Task: Open Card Product Launch Planning in Board Customer Retention Best Practices to Workspace Email Marketing Software and add a team member Softage.4@softage.net, a label Green, a checklist Meteorology, an attachment from Trello, a color Green and finally, add a card description 'Develop and launch new customer feedback program for product improvements' and a comment 'Given the potential impact of this task on our company financial performance, let us ensure that we approach it with a focus on ROI.'. Add a start date 'Jan 04, 1900' with a due date 'Jan 11, 1900'
Action: Mouse moved to (69, 245)
Screenshot: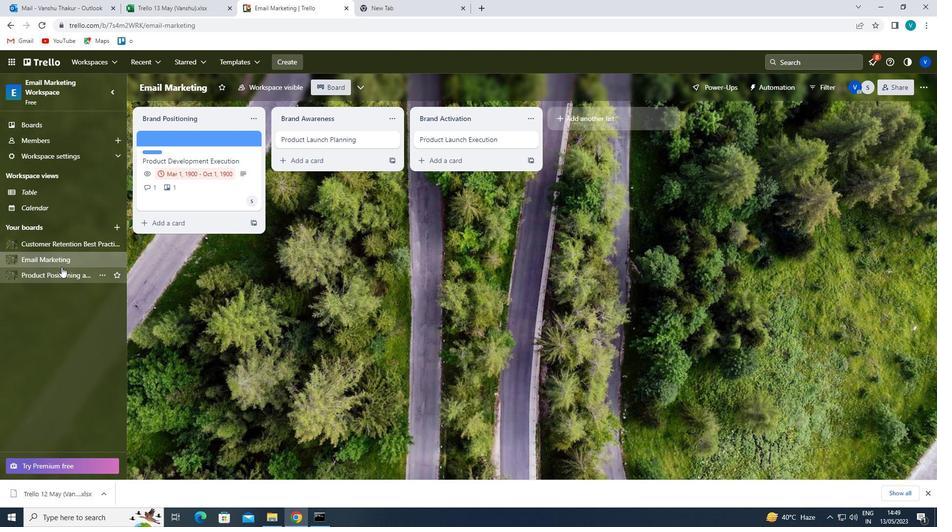 
Action: Mouse pressed left at (69, 245)
Screenshot: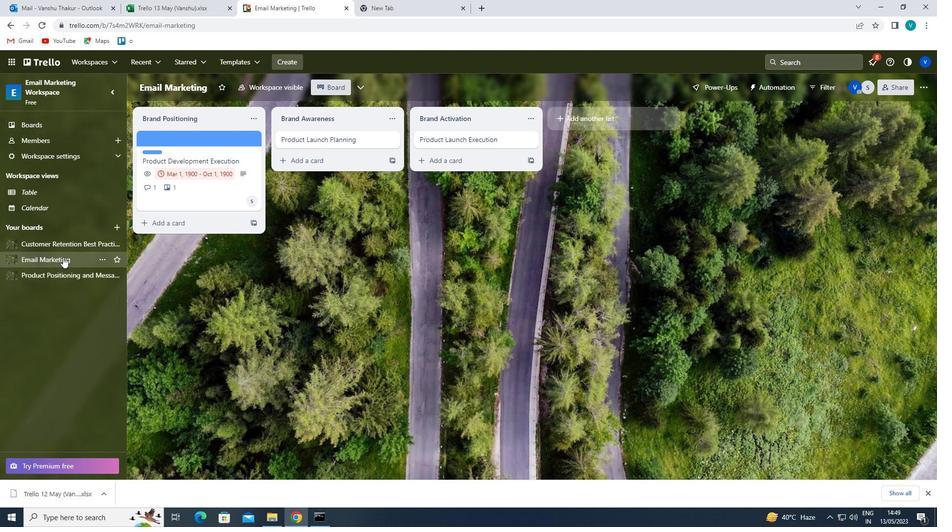 
Action: Mouse moved to (348, 136)
Screenshot: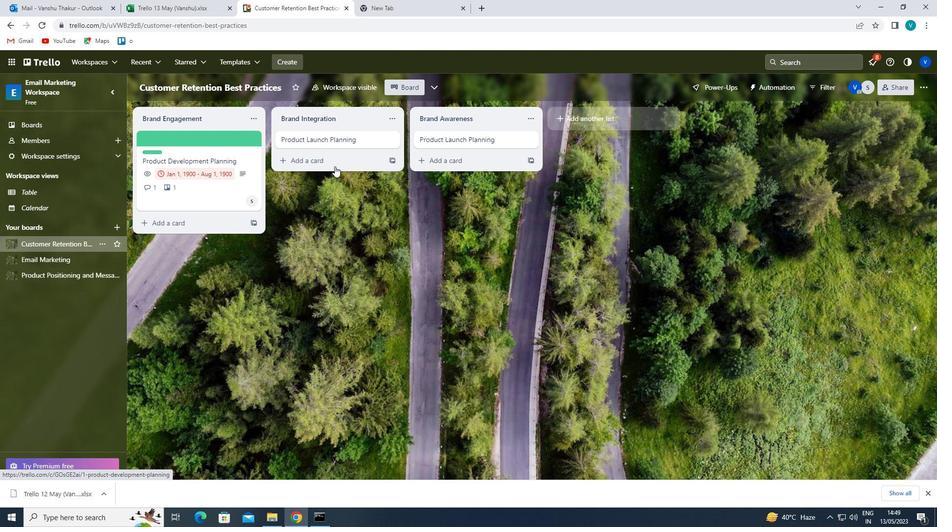 
Action: Mouse pressed left at (348, 136)
Screenshot: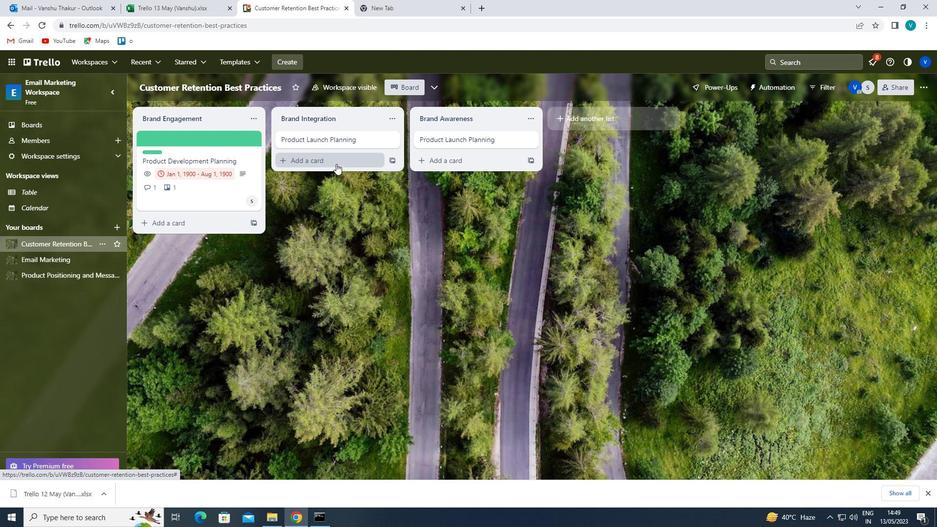 
Action: Mouse moved to (585, 177)
Screenshot: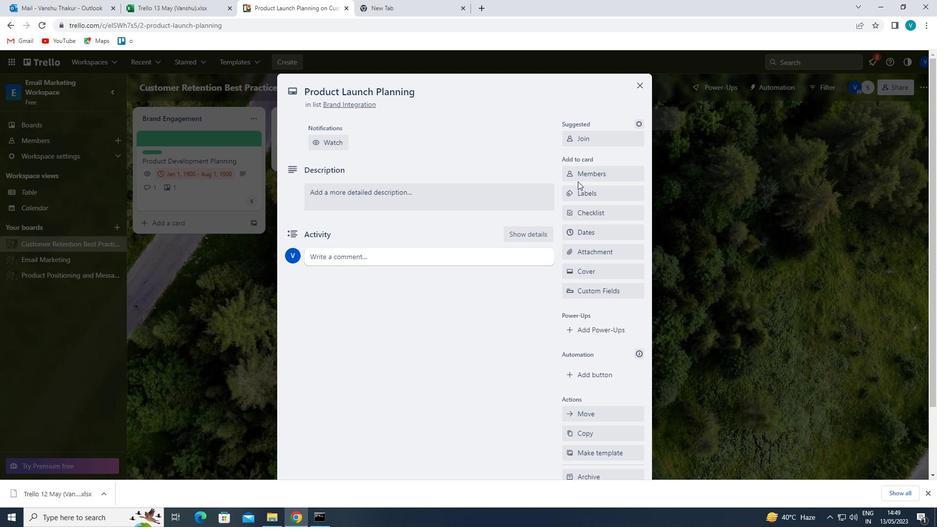 
Action: Mouse pressed left at (585, 177)
Screenshot: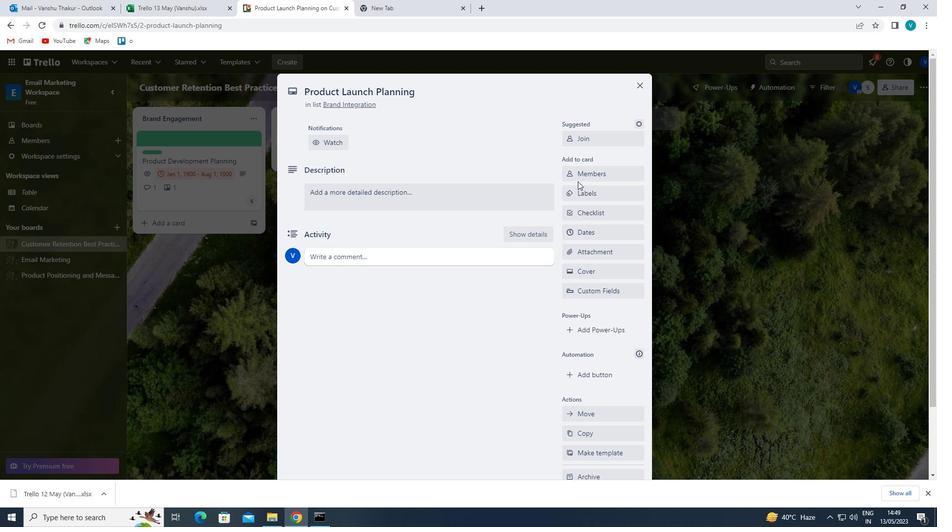 
Action: Mouse moved to (583, 215)
Screenshot: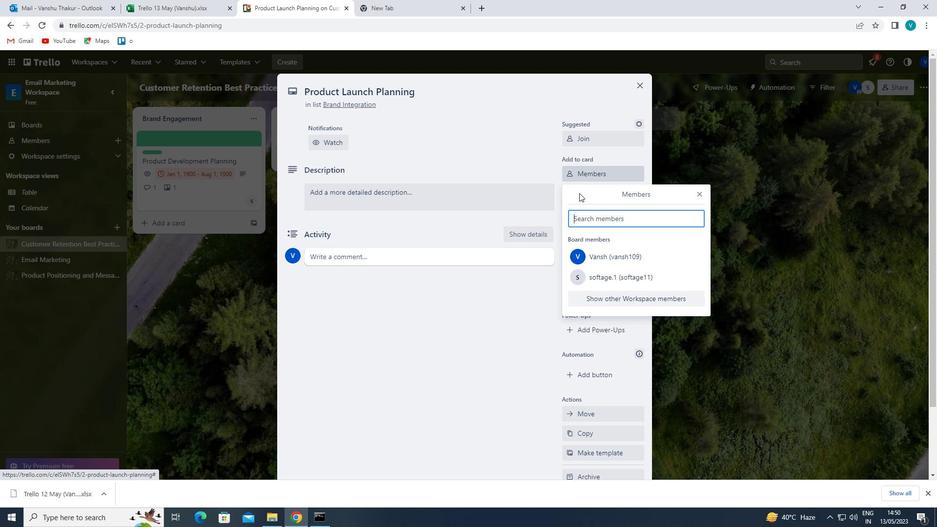 
Action: Mouse pressed left at (583, 215)
Screenshot: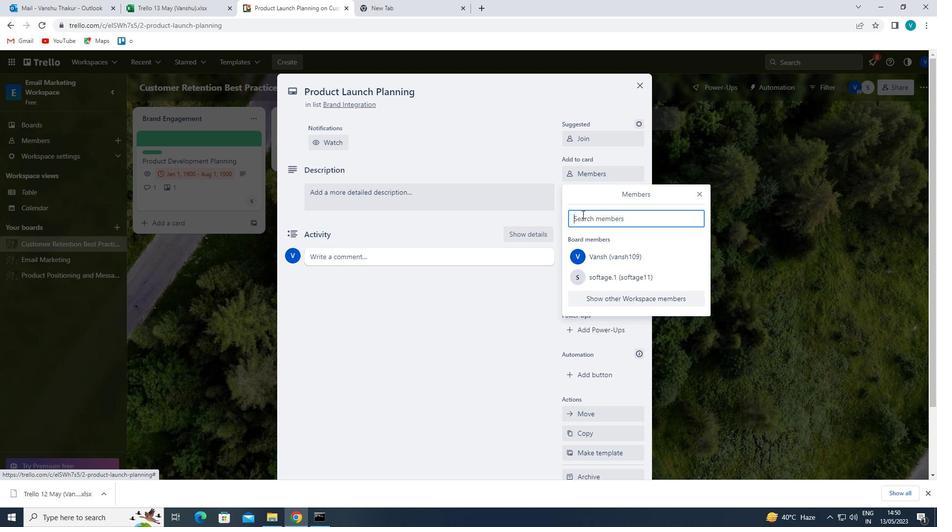 
Action: Key pressed <Key.shift>S
Screenshot: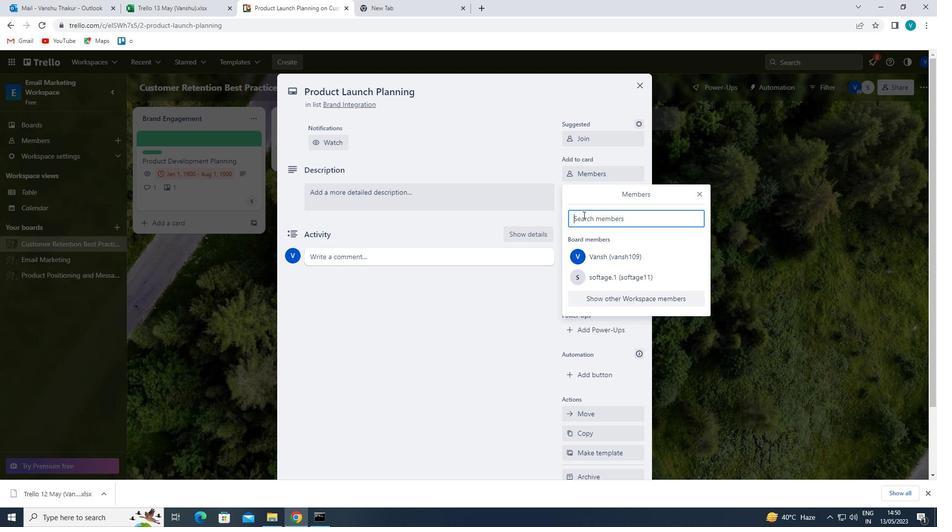 
Action: Mouse moved to (483, 168)
Screenshot: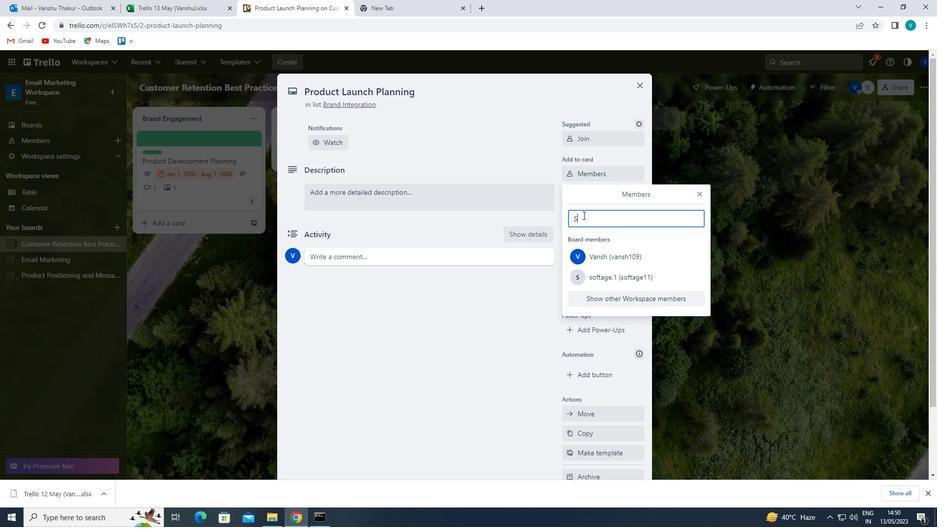 
Action: Key pressed OFTAGE
Screenshot: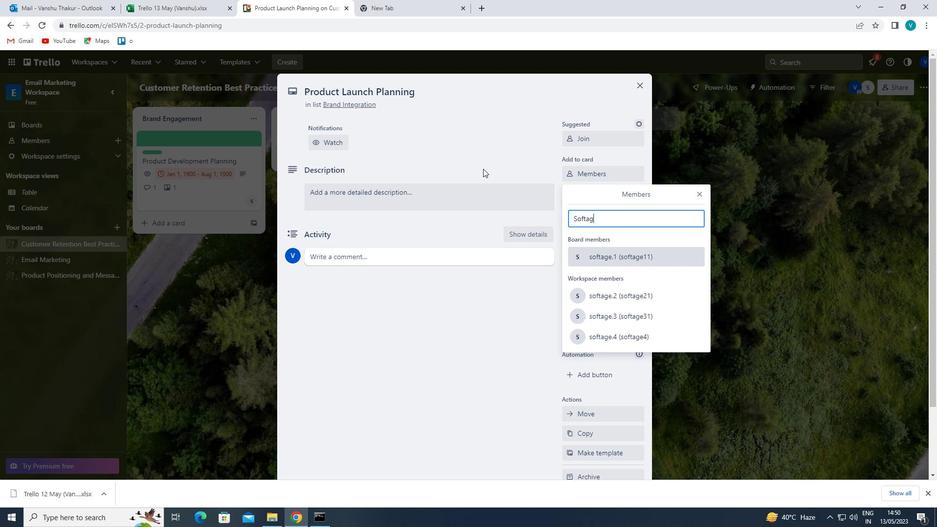 
Action: Mouse moved to (609, 332)
Screenshot: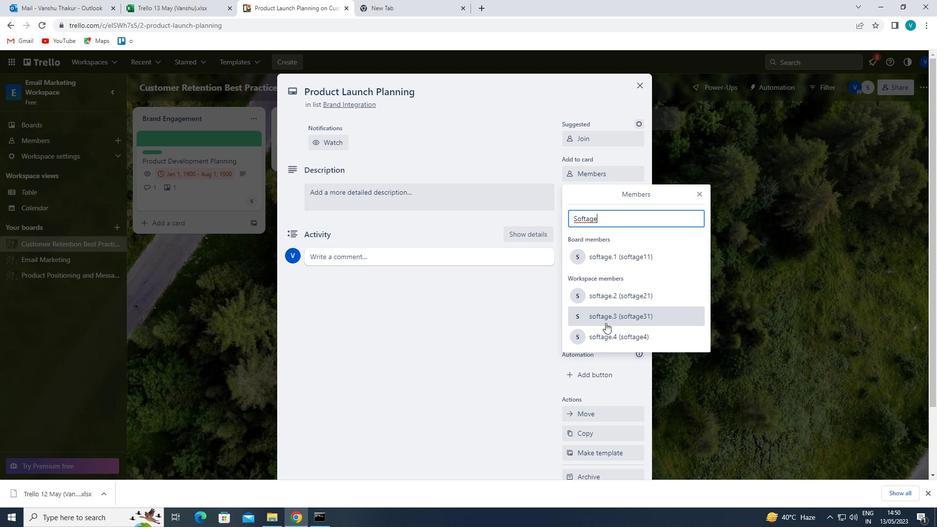 
Action: Mouse pressed left at (609, 332)
Screenshot: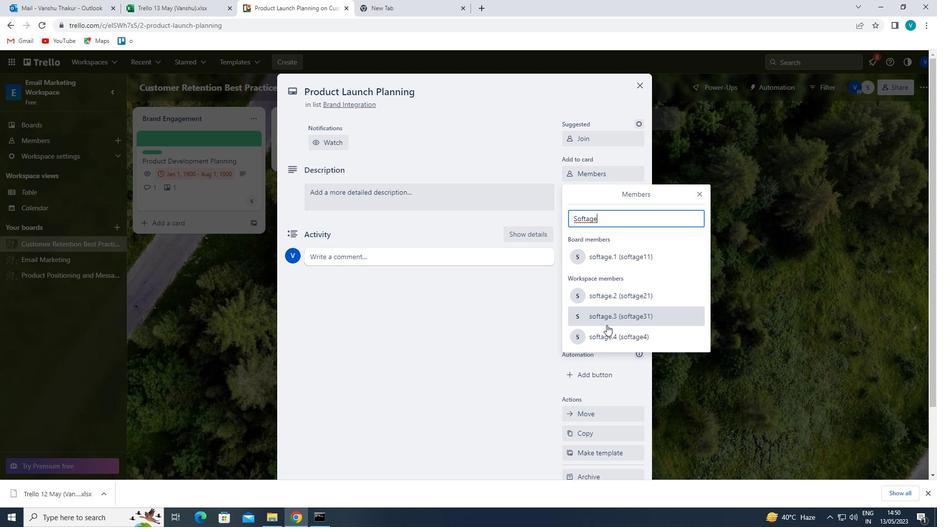
Action: Mouse moved to (698, 193)
Screenshot: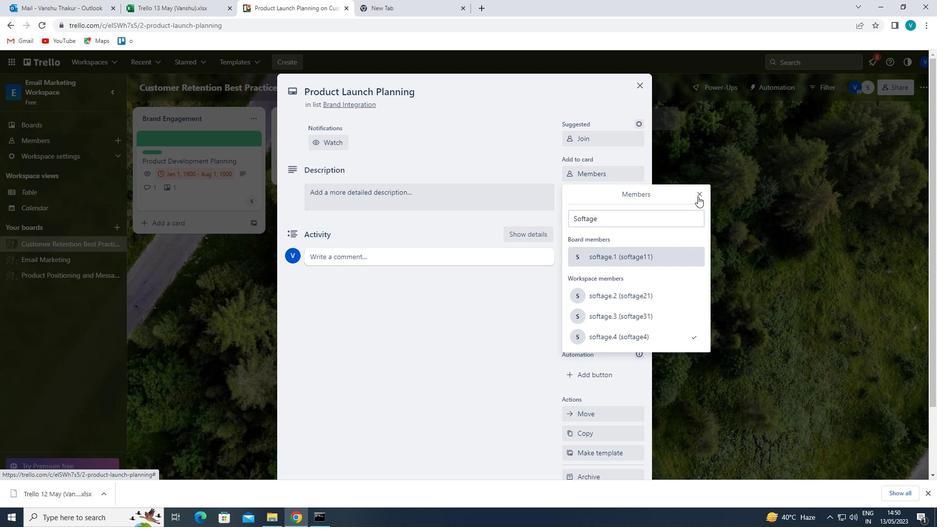 
Action: Mouse pressed left at (698, 193)
Screenshot: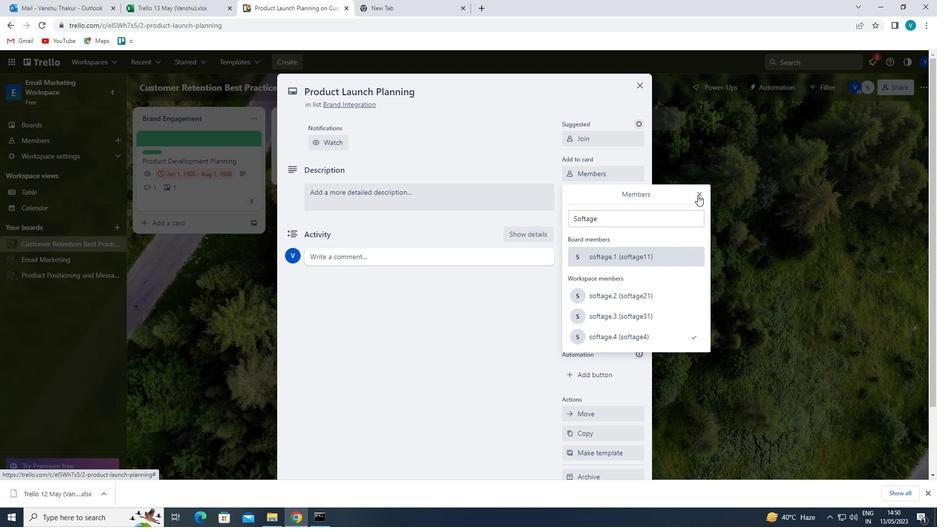 
Action: Mouse moved to (595, 197)
Screenshot: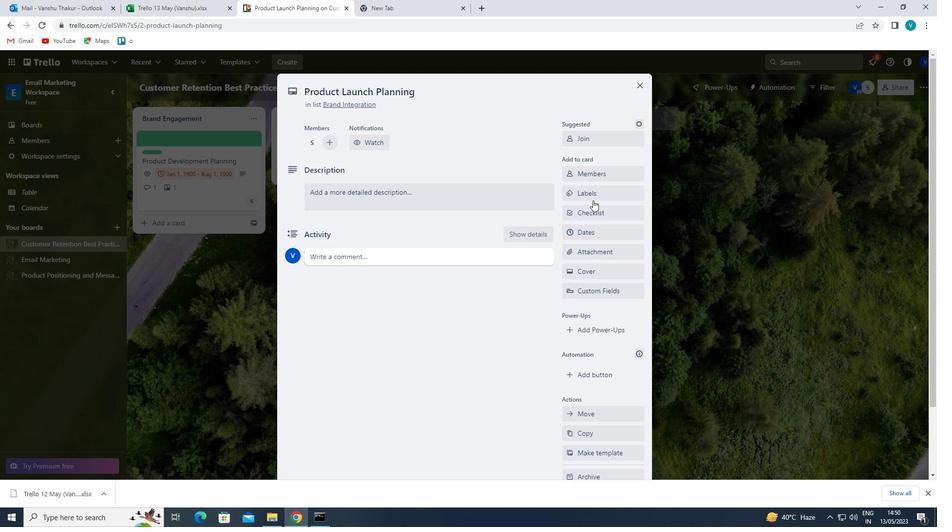 
Action: Mouse pressed left at (595, 197)
Screenshot: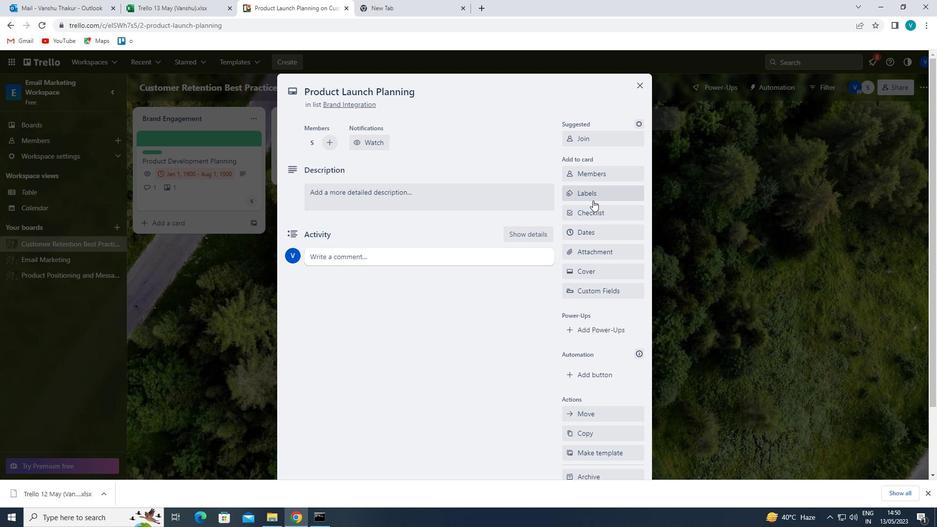 
Action: Mouse moved to (617, 277)
Screenshot: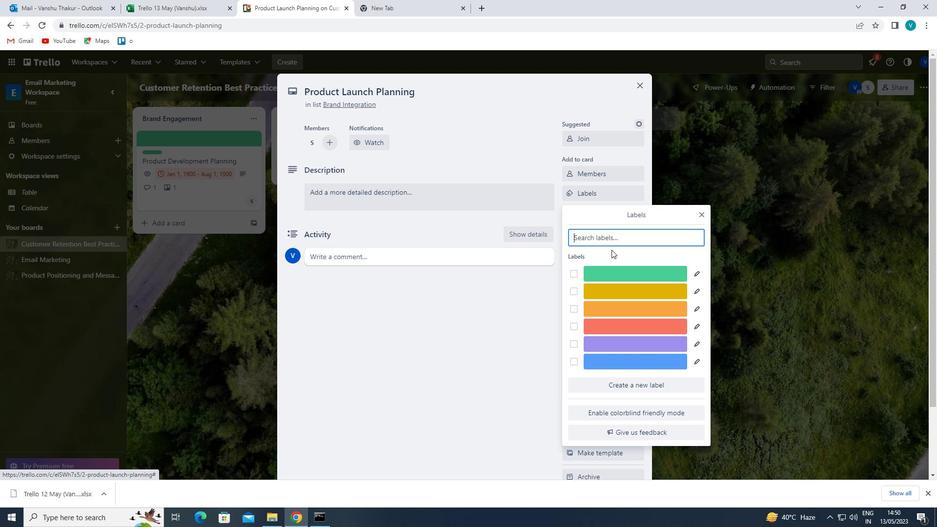 
Action: Mouse pressed left at (617, 277)
Screenshot: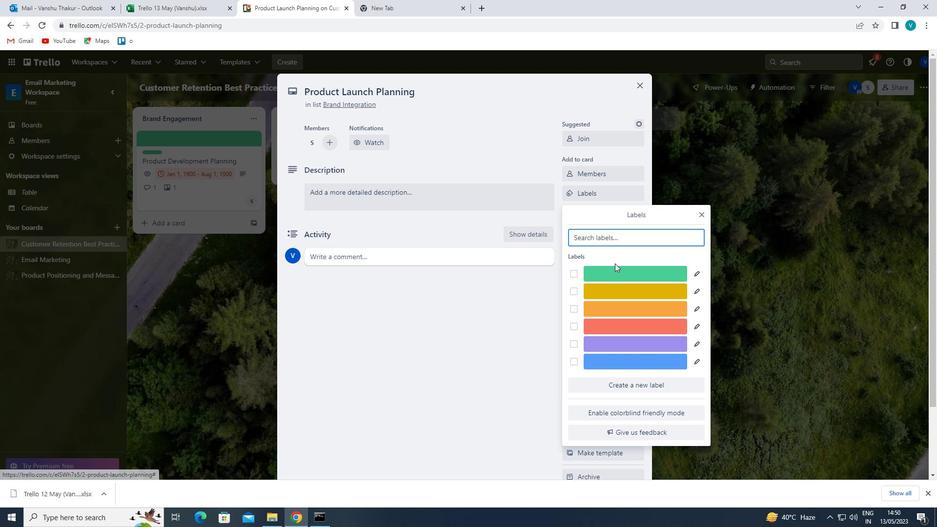 
Action: Mouse moved to (702, 213)
Screenshot: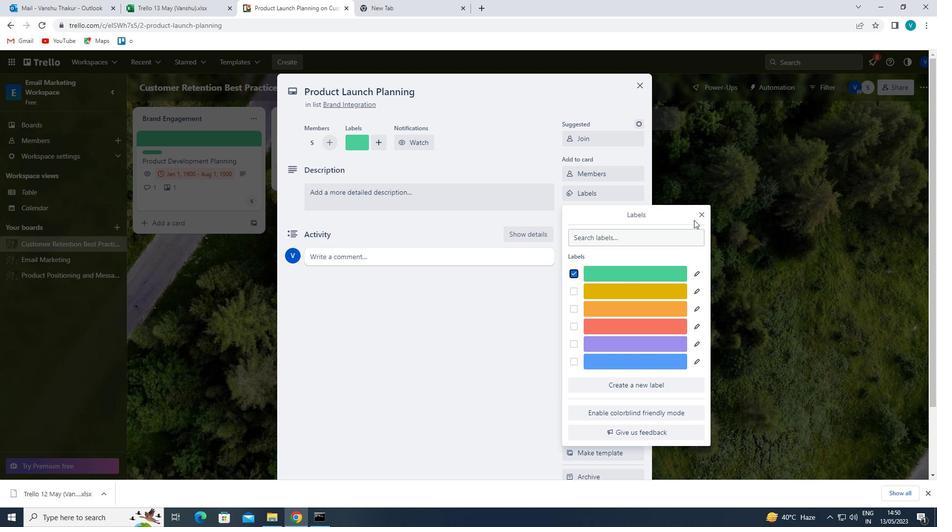 
Action: Mouse pressed left at (702, 213)
Screenshot: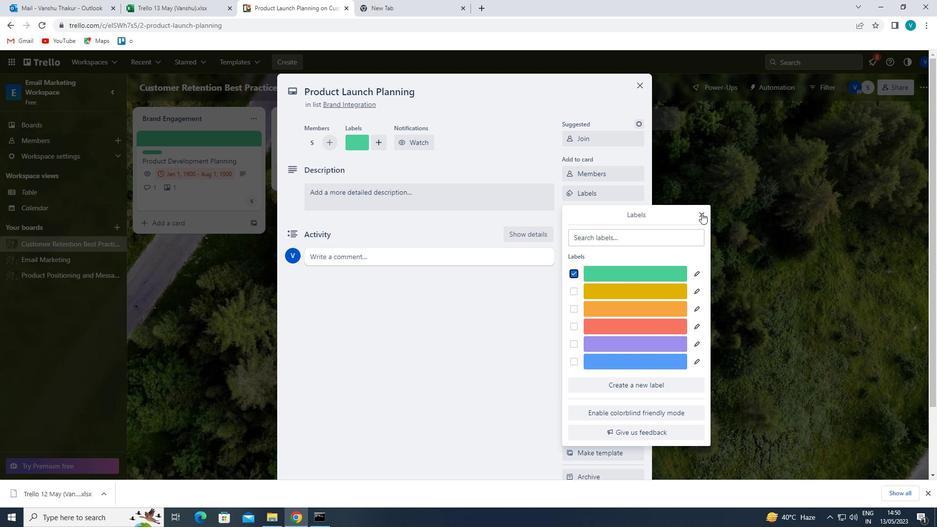 
Action: Mouse moved to (598, 219)
Screenshot: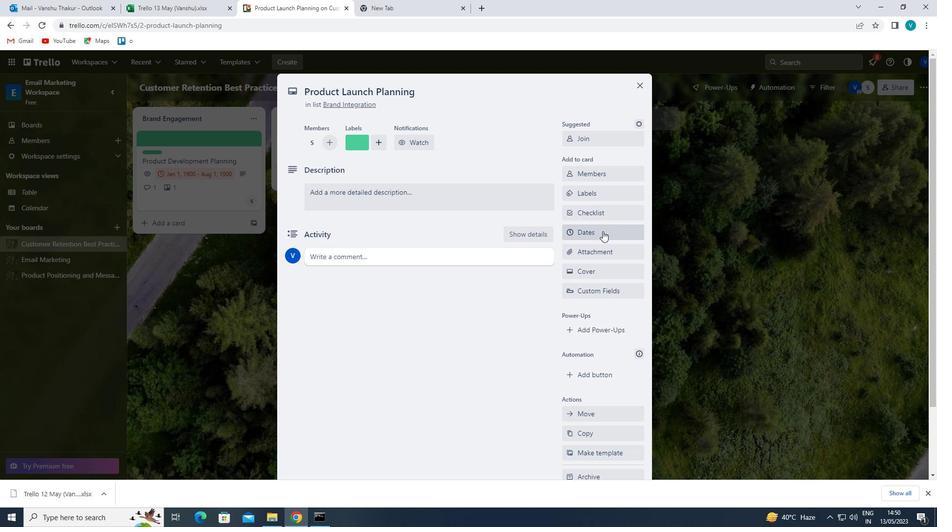 
Action: Mouse pressed left at (598, 219)
Screenshot: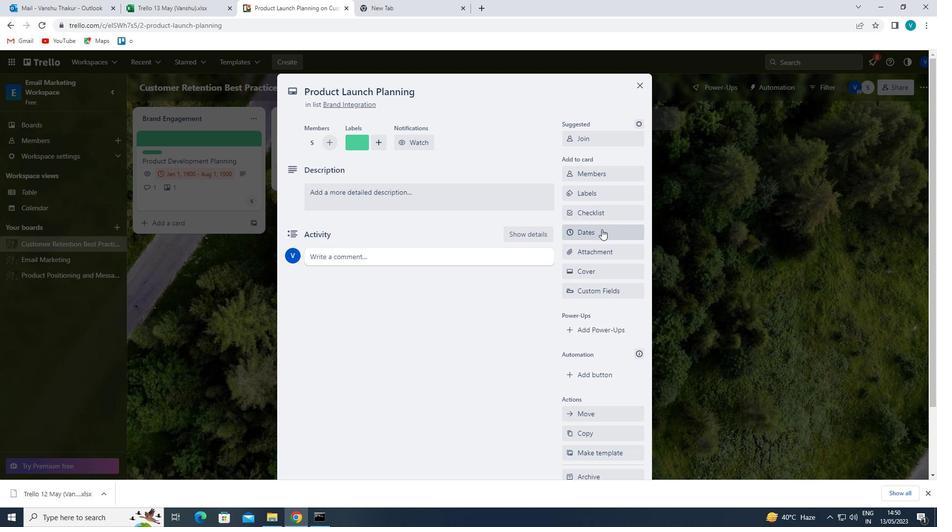 
Action: Mouse moved to (599, 218)
Screenshot: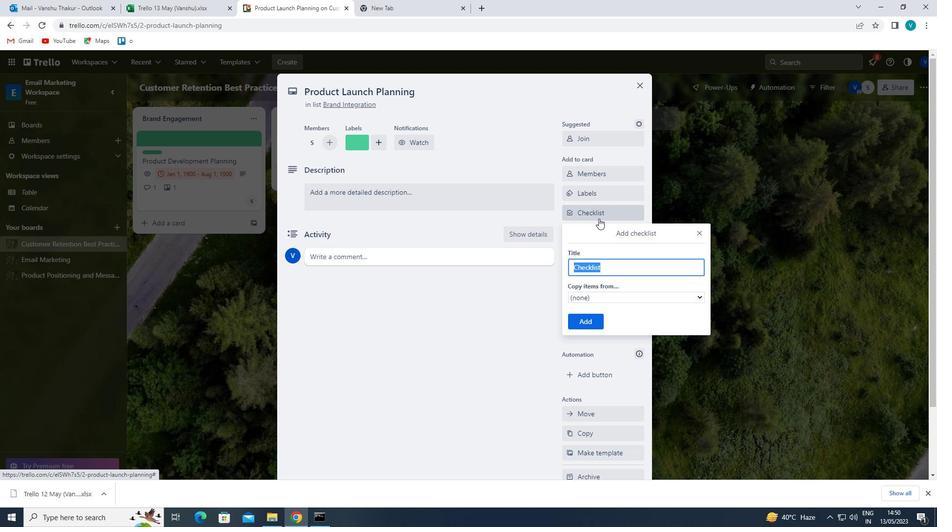 
Action: Key pressed <Key.shift>METEOROLOGY
Screenshot: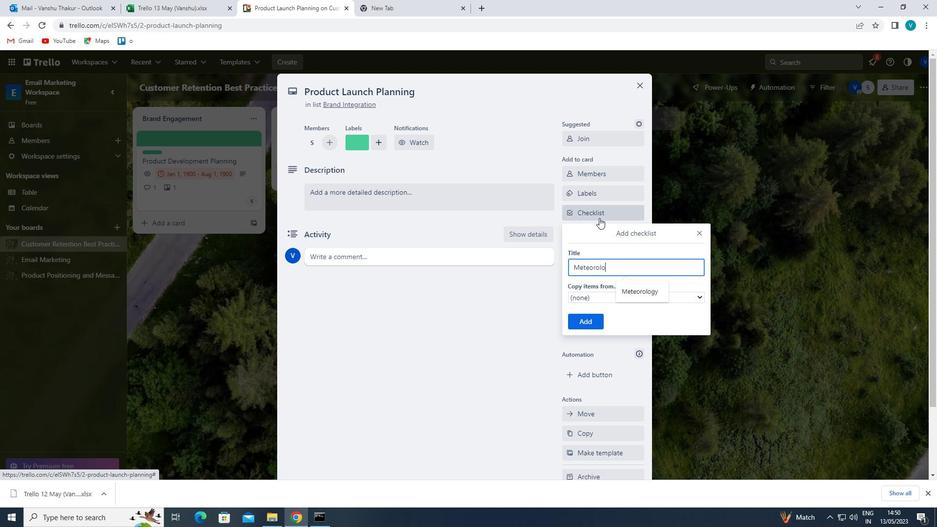 
Action: Mouse moved to (592, 318)
Screenshot: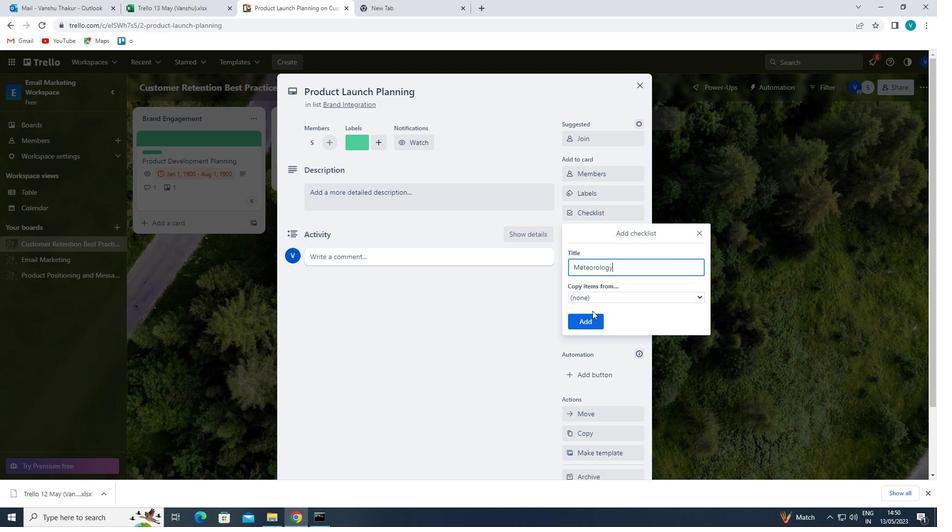 
Action: Mouse pressed left at (592, 318)
Screenshot: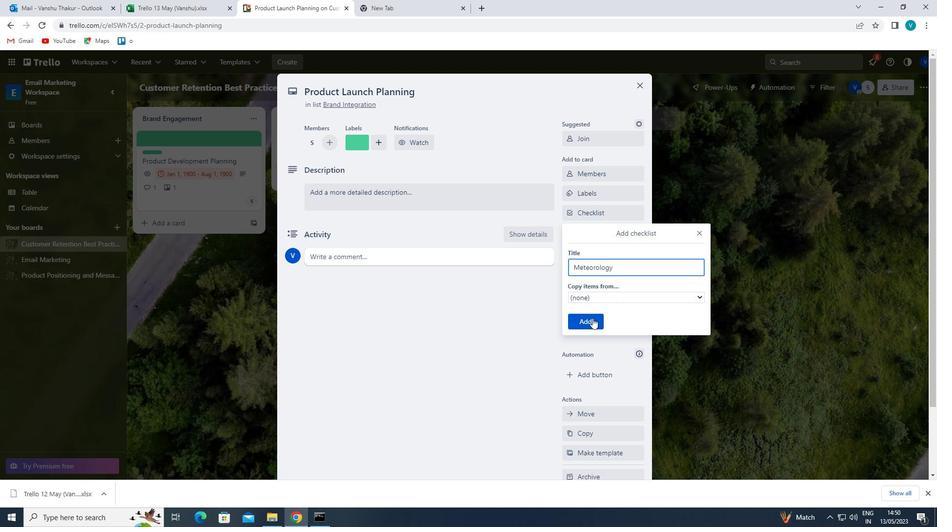 
Action: Mouse moved to (606, 254)
Screenshot: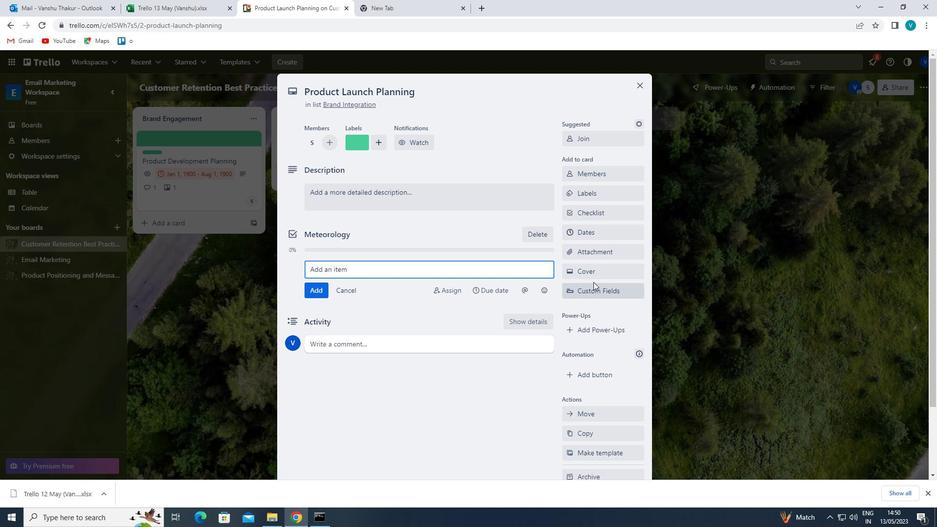 
Action: Mouse pressed left at (606, 254)
Screenshot: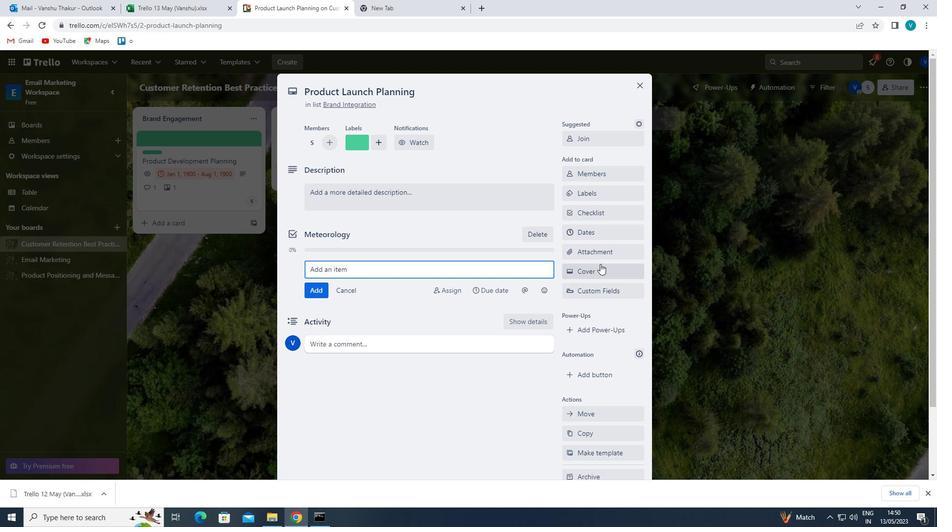 
Action: Mouse moved to (595, 307)
Screenshot: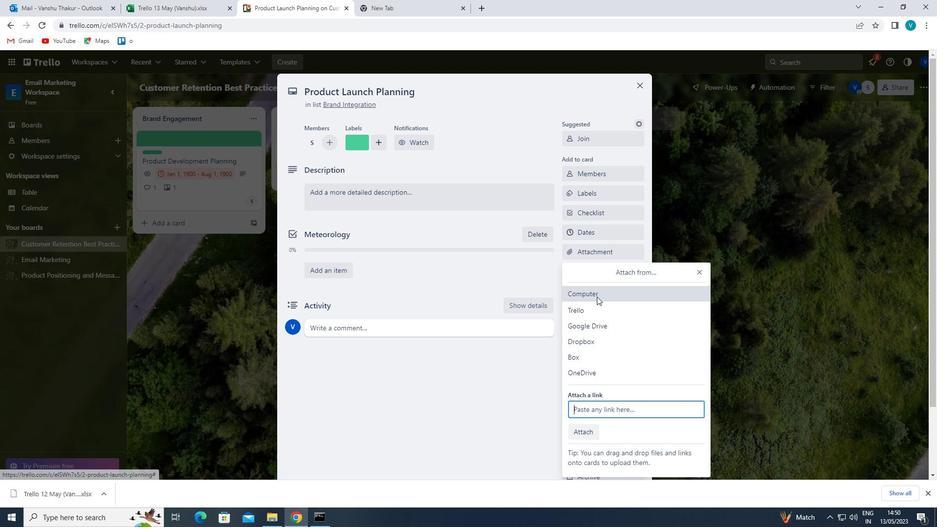 
Action: Mouse pressed left at (595, 307)
Screenshot: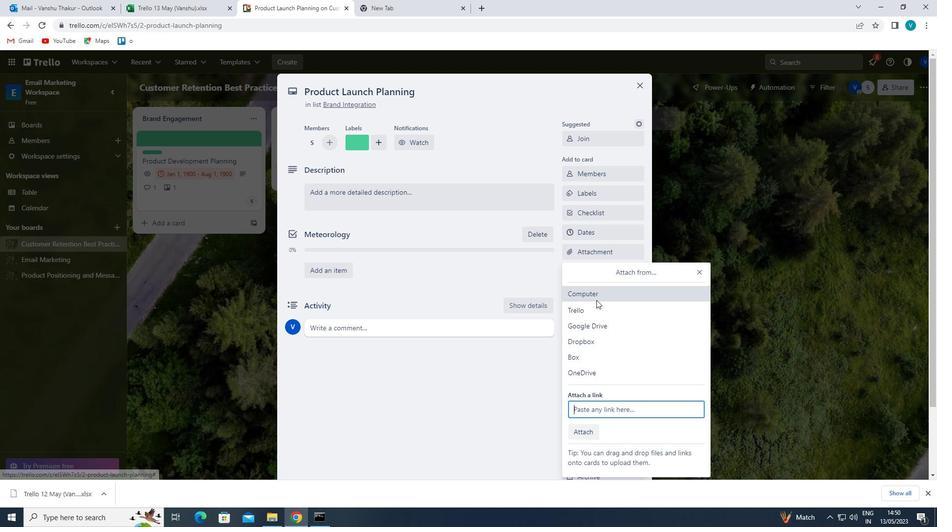 
Action: Mouse pressed left at (595, 307)
Screenshot: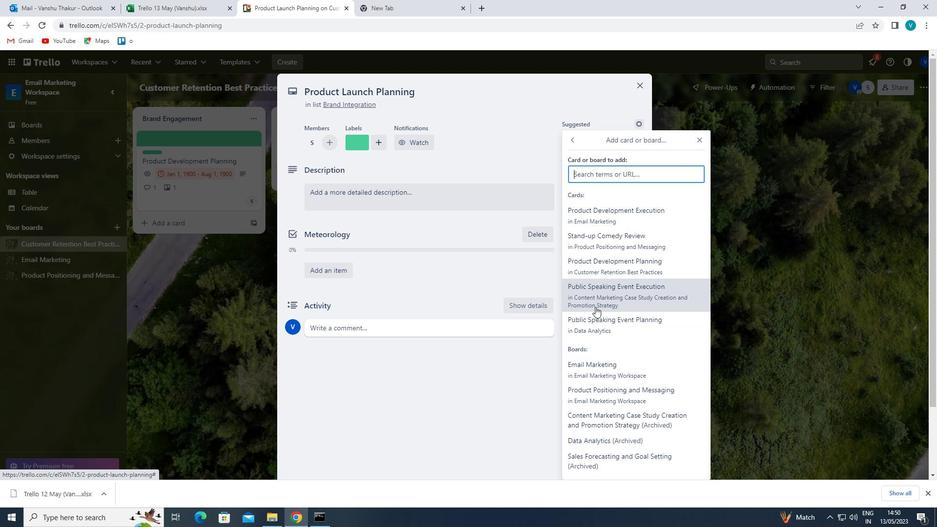 
Action: Mouse moved to (594, 278)
Screenshot: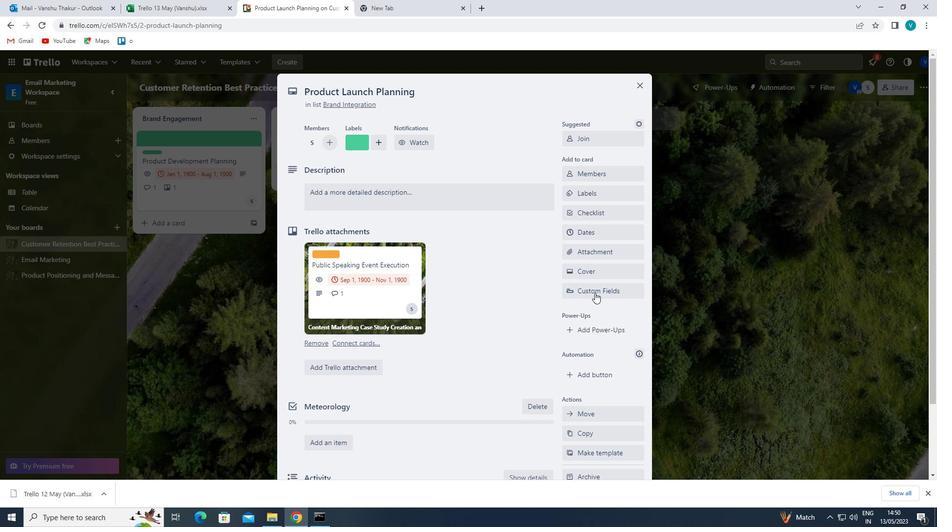 
Action: Mouse pressed left at (594, 278)
Screenshot: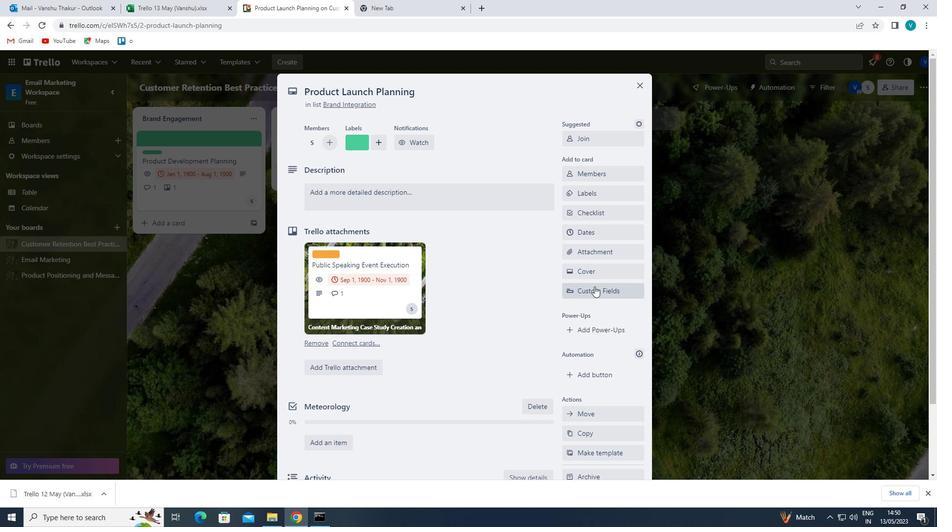
Action: Mouse moved to (585, 279)
Screenshot: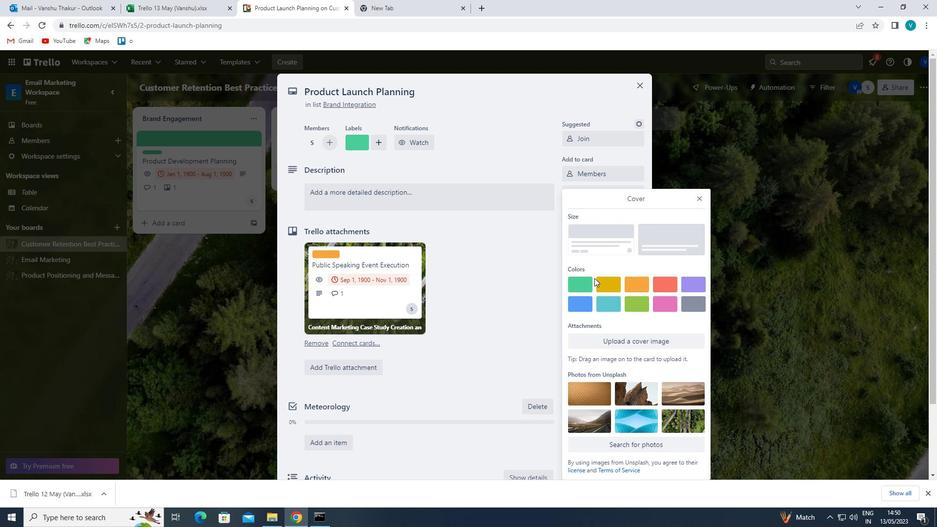 
Action: Mouse pressed left at (585, 279)
Screenshot: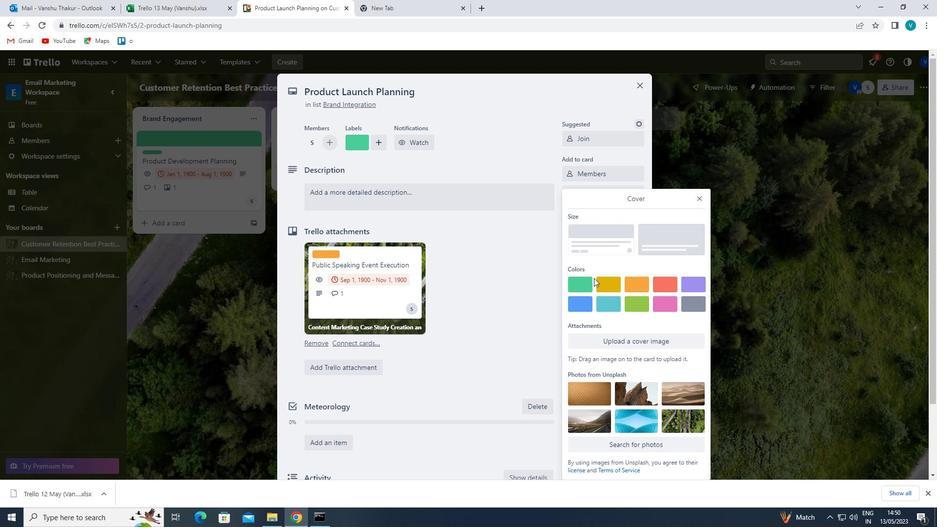 
Action: Mouse moved to (698, 180)
Screenshot: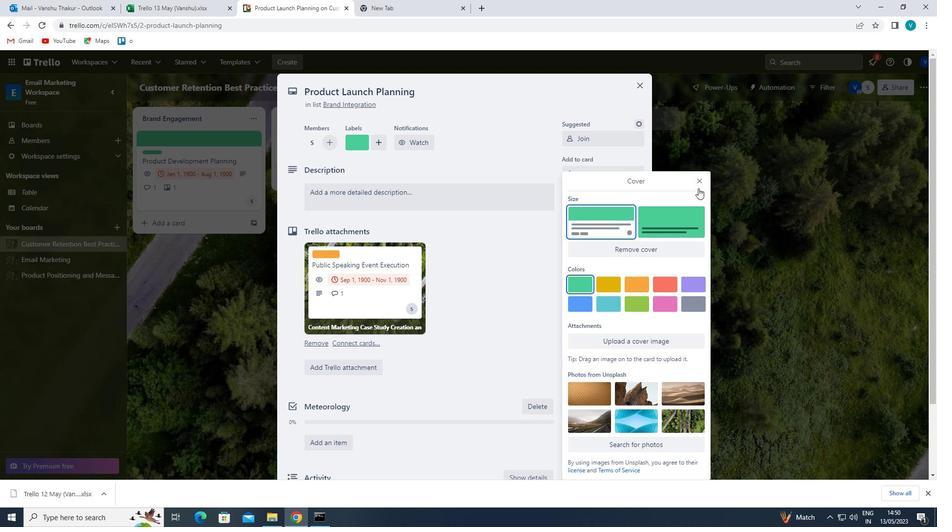 
Action: Mouse pressed left at (698, 180)
Screenshot: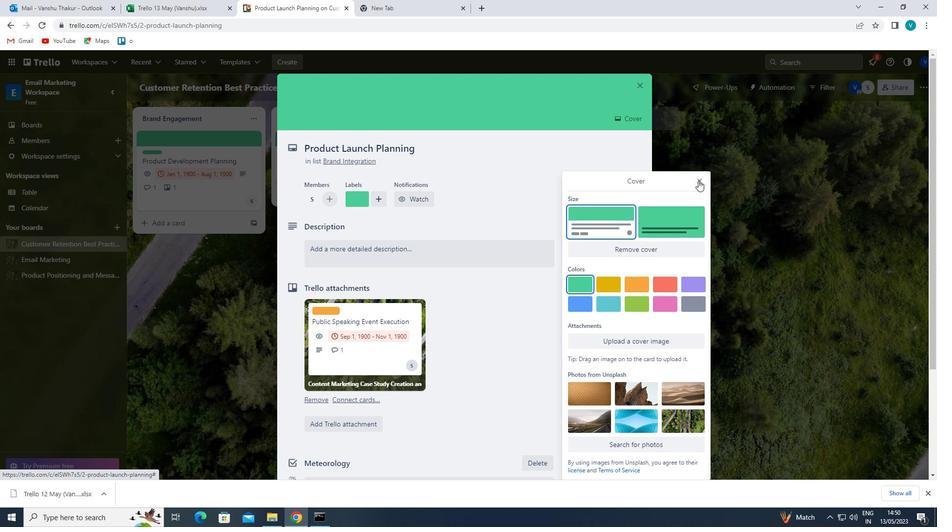 
Action: Mouse moved to (468, 256)
Screenshot: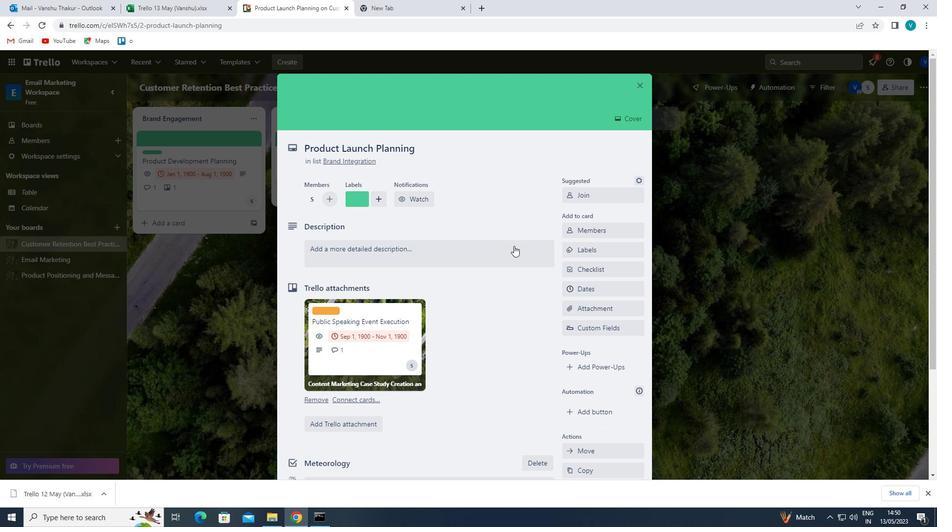 
Action: Mouse pressed left at (468, 256)
Screenshot: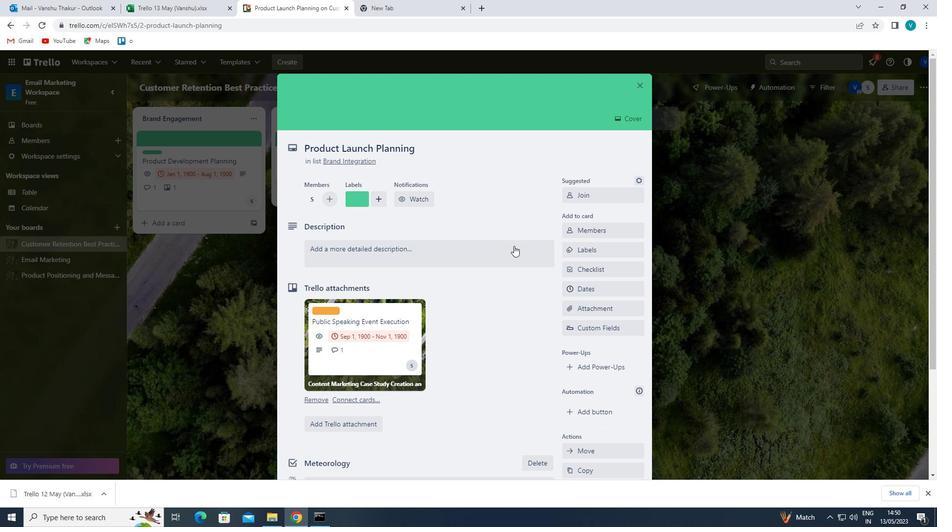 
Action: Key pressed '<Key.shift>DEVELOP<Key.space>AND<Key.space>LAUNCH<Key.space>NEW<Key.space>CUSTOMER<Key.space>FEEDBACK<Key.space>PROGRAM<Key.space>FOR<Key.space>PRODUCT<Key.space>IMPROVEMENTS'
Screenshot: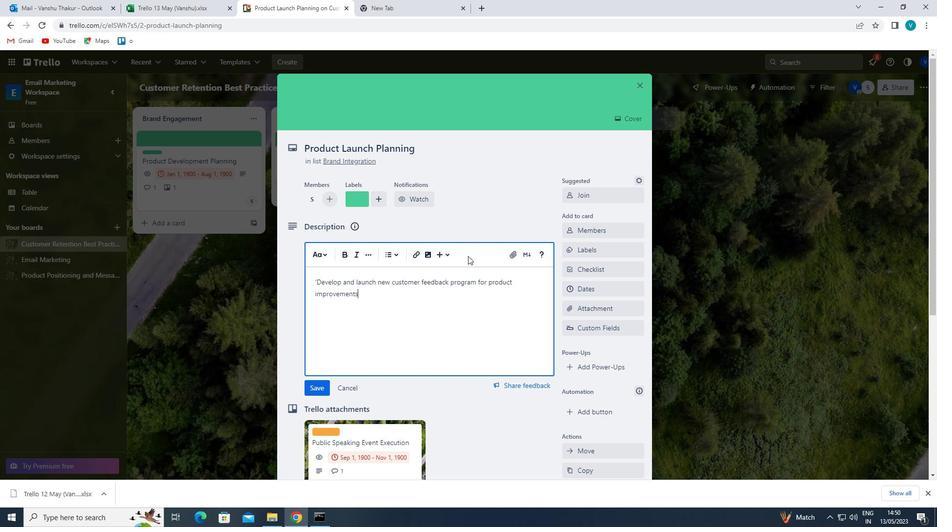
Action: Mouse moved to (322, 382)
Screenshot: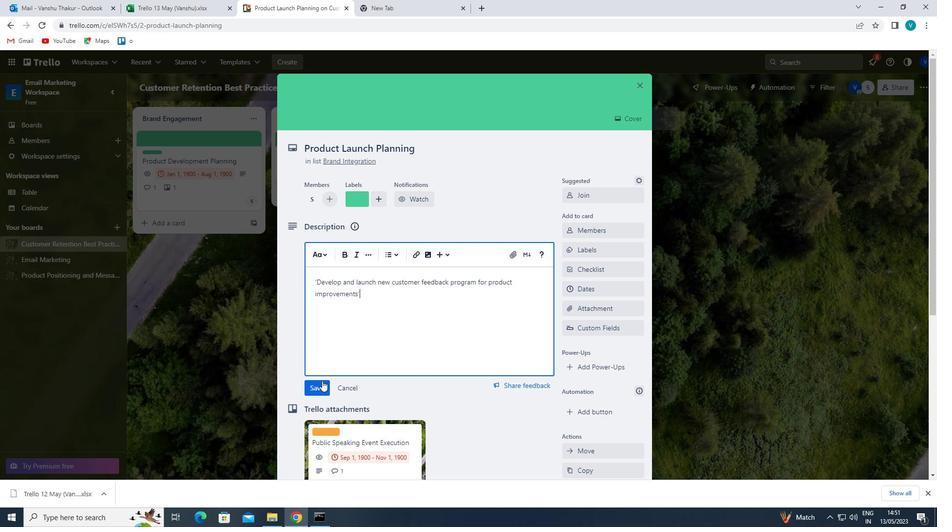 
Action: Mouse pressed left at (322, 382)
Screenshot: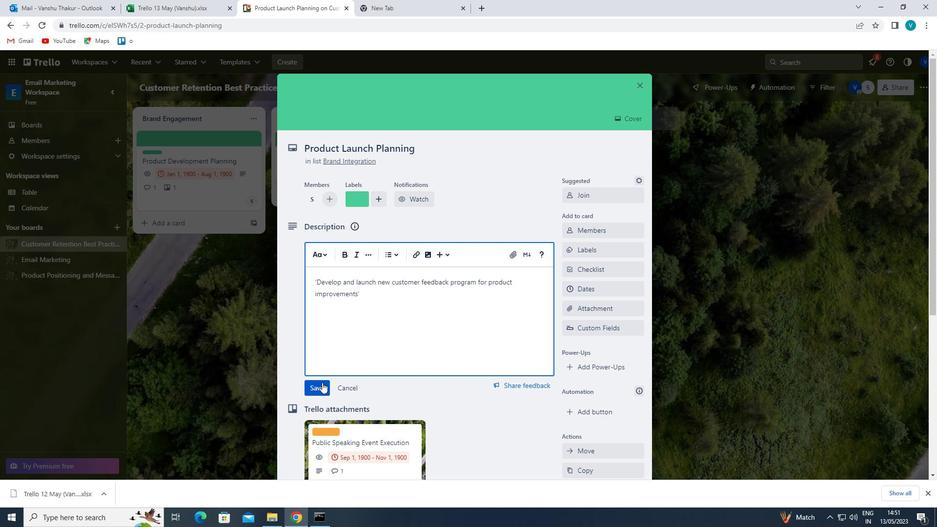 
Action: Mouse scrolled (322, 382) with delta (0, 0)
Screenshot: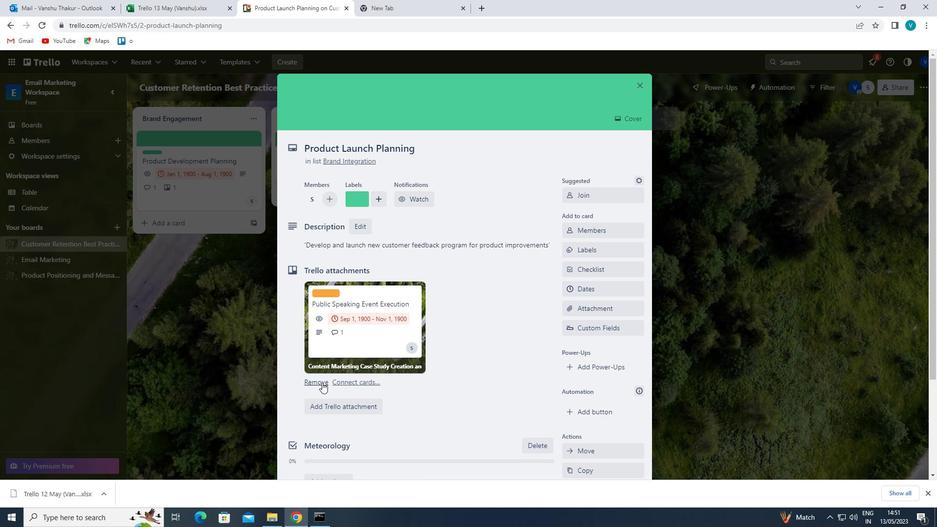 
Action: Mouse scrolled (322, 382) with delta (0, 0)
Screenshot: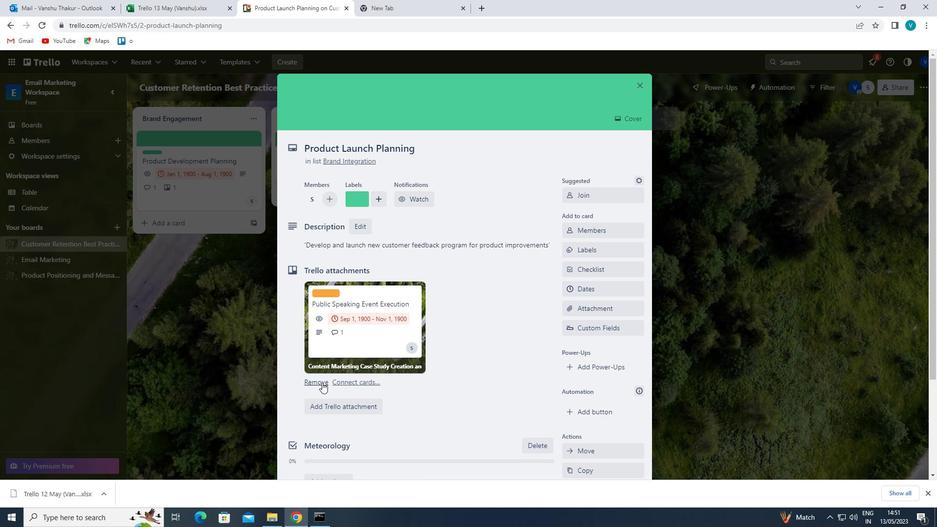
Action: Mouse scrolled (322, 382) with delta (0, 0)
Screenshot: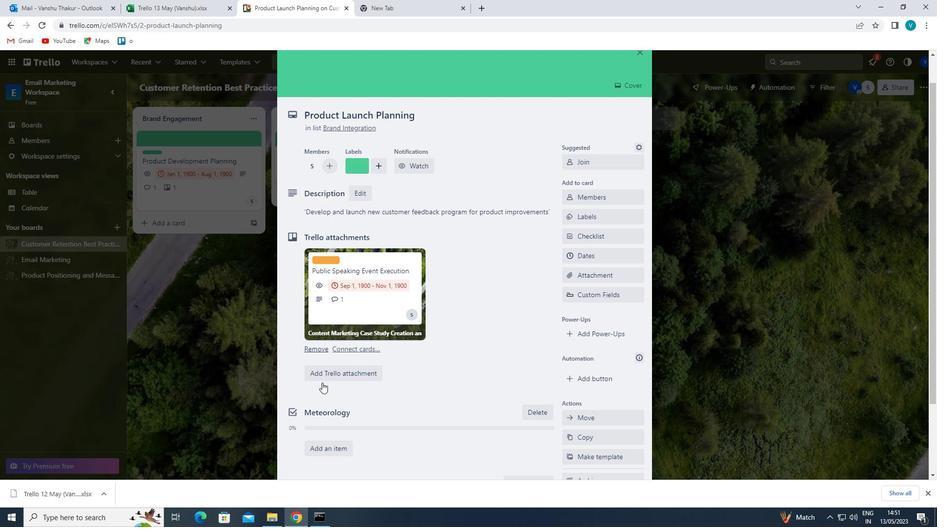 
Action: Mouse moved to (323, 414)
Screenshot: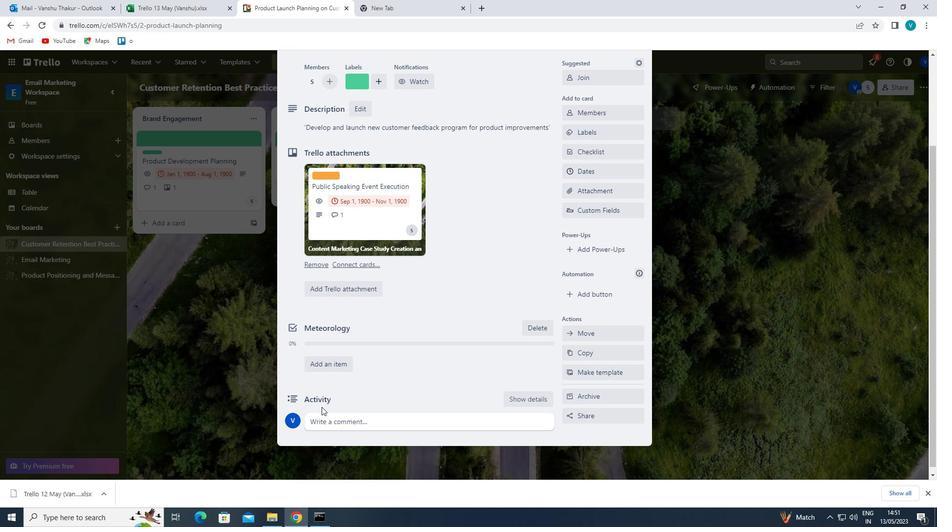 
Action: Mouse pressed left at (323, 414)
Screenshot: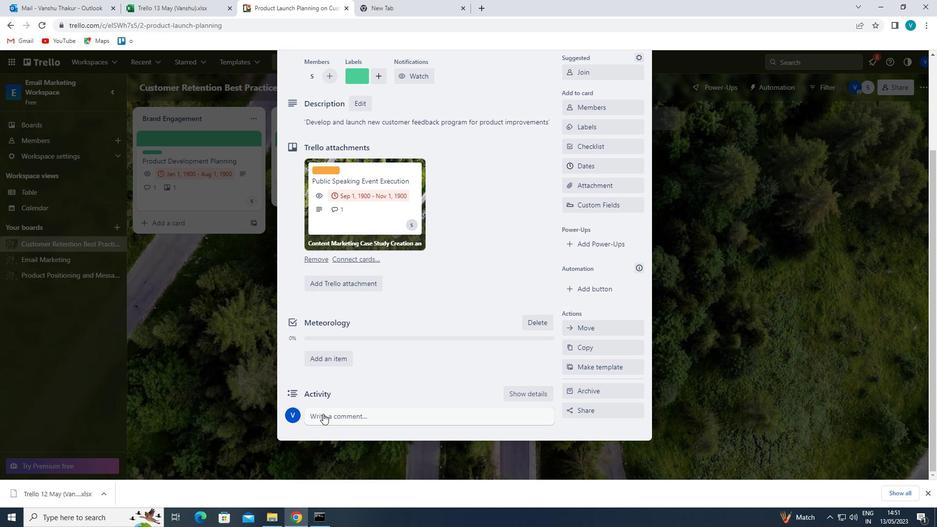 
Action: Key pressed '<Key.shift>GIVEN<Key.space>THE<Key.space>POTENTIAL<Key.space>IMPACT<Key.space>OF<Key.space>THIS<Key.space>TASK<Key.space>ON<Key.space>OUR<Key.space>COMPANY<Key.space>FINANCIAL<Key.space>PERFORMANCE,<Key.space>LET<Key.space>US<Key.space>ENSURE<Key.space>THAT<Key.space>WE<Key.space>APPROACH<Key.space>IT<Key.space>WITH<Key.space>A<Key.space>FOCY<Key.backspace>US<Key.space>ON<Key.space><Key.shift>ROI.'
Screenshot: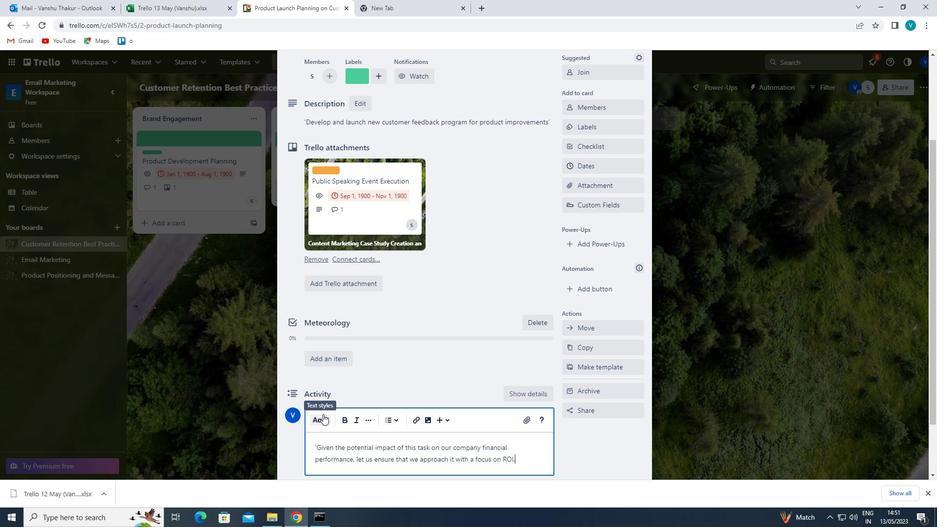
Action: Mouse moved to (342, 403)
Screenshot: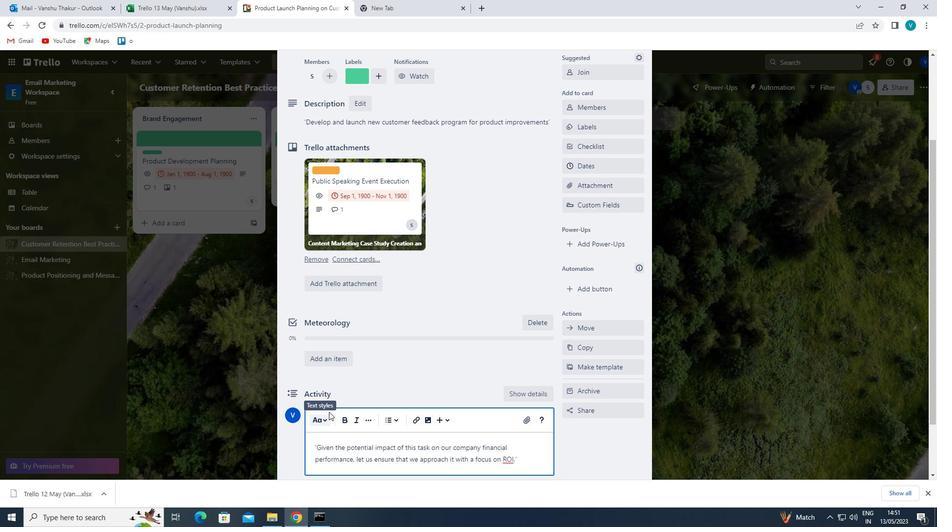 
Action: Mouse scrolled (342, 403) with delta (0, 0)
Screenshot: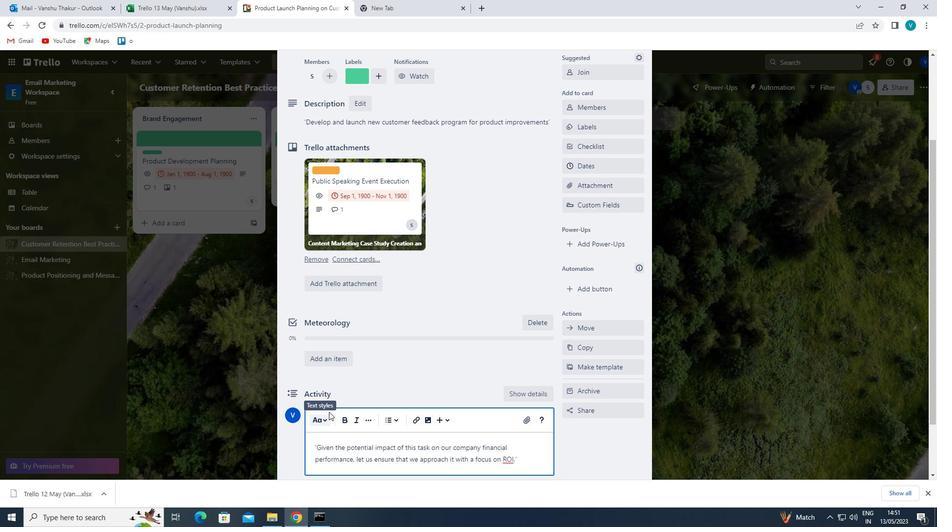 
Action: Mouse moved to (320, 439)
Screenshot: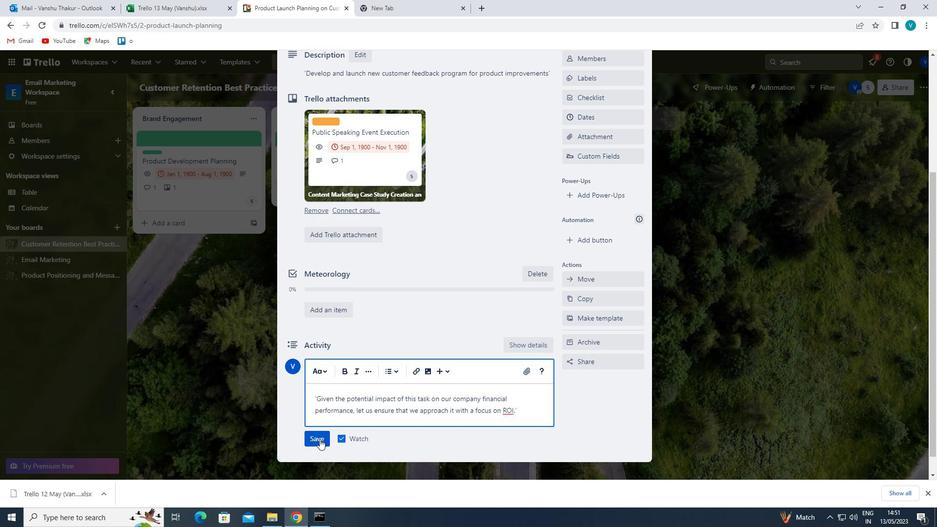 
Action: Mouse pressed left at (320, 439)
Screenshot: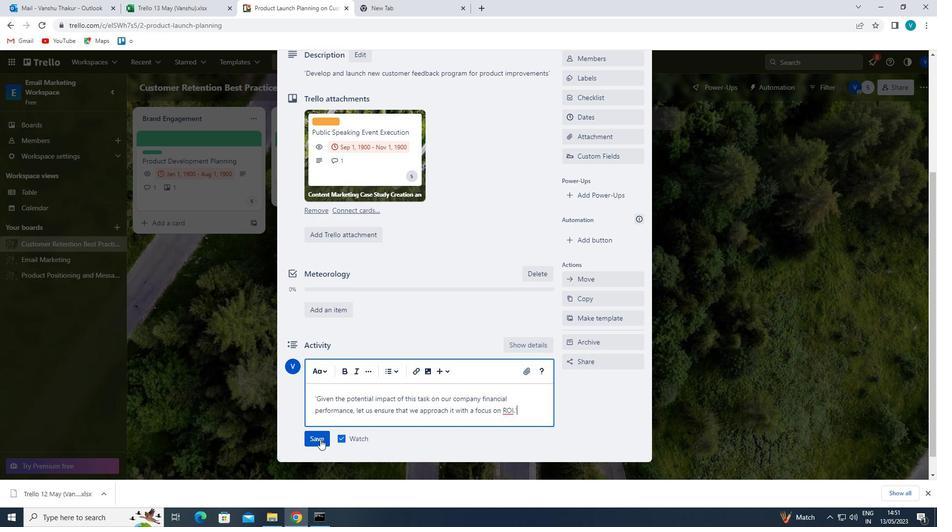 
Action: Mouse moved to (608, 122)
Screenshot: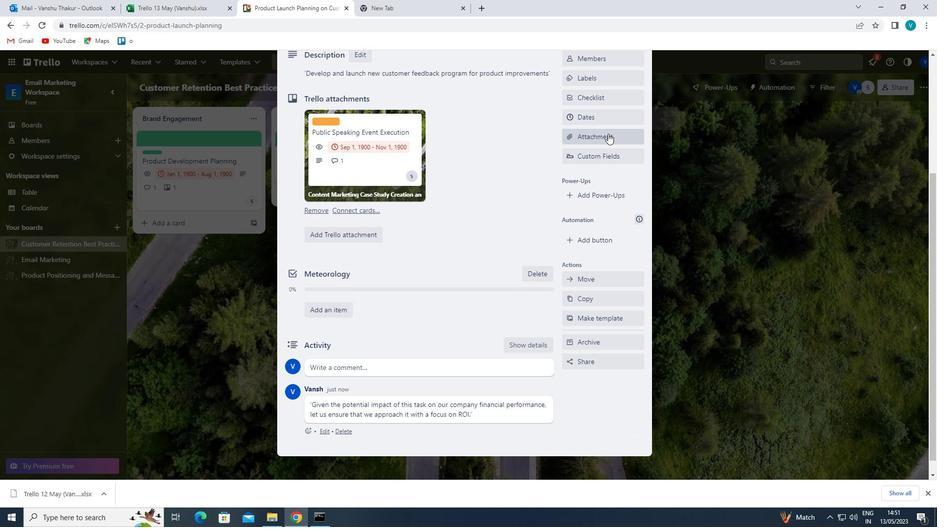 
Action: Mouse pressed left at (608, 122)
Screenshot: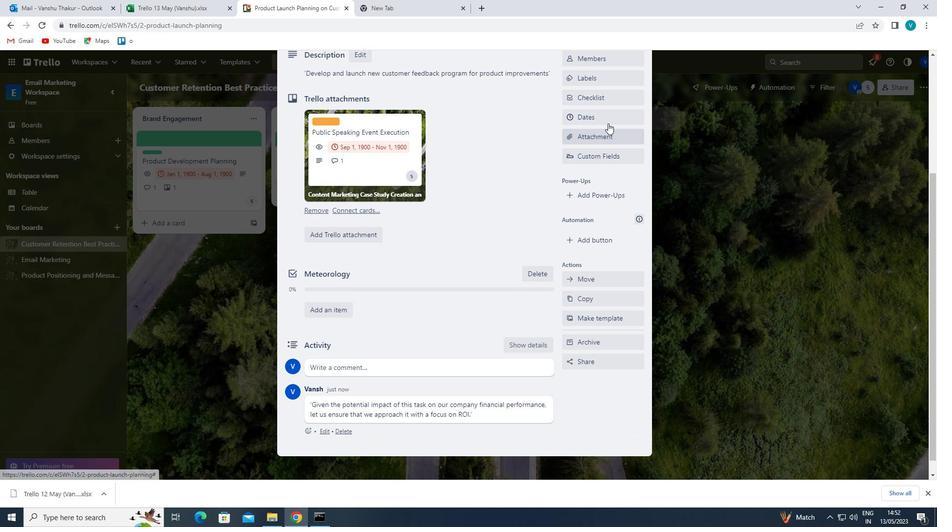 
Action: Mouse moved to (571, 313)
Screenshot: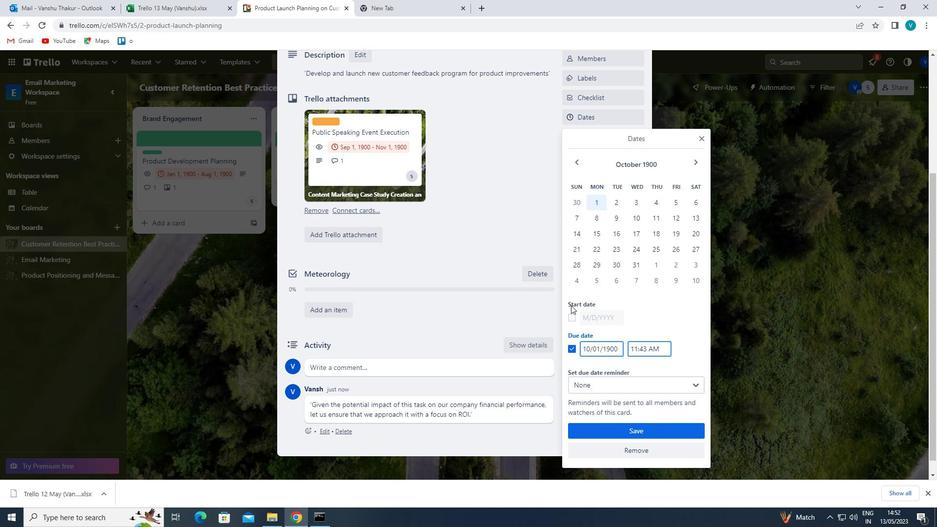 
Action: Mouse pressed left at (571, 313)
Screenshot: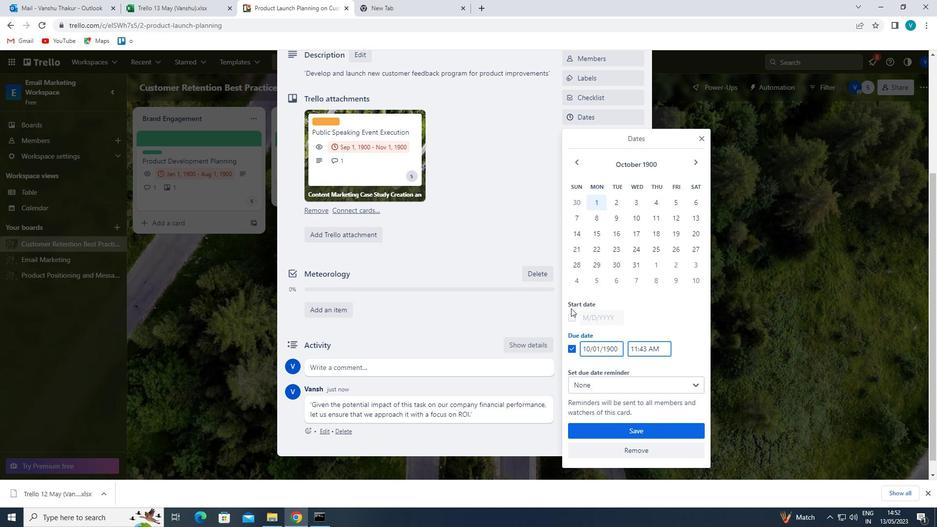 
Action: Mouse moved to (588, 317)
Screenshot: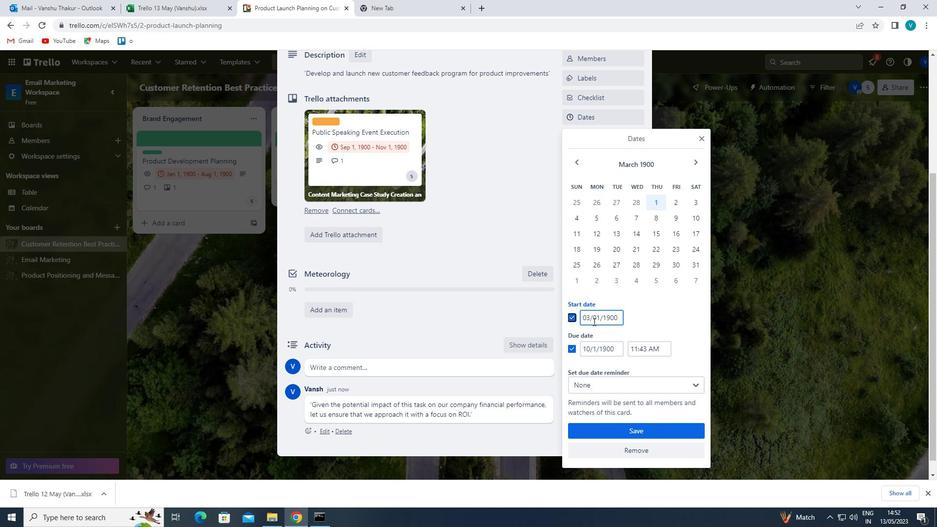 
Action: Mouse pressed left at (588, 317)
Screenshot: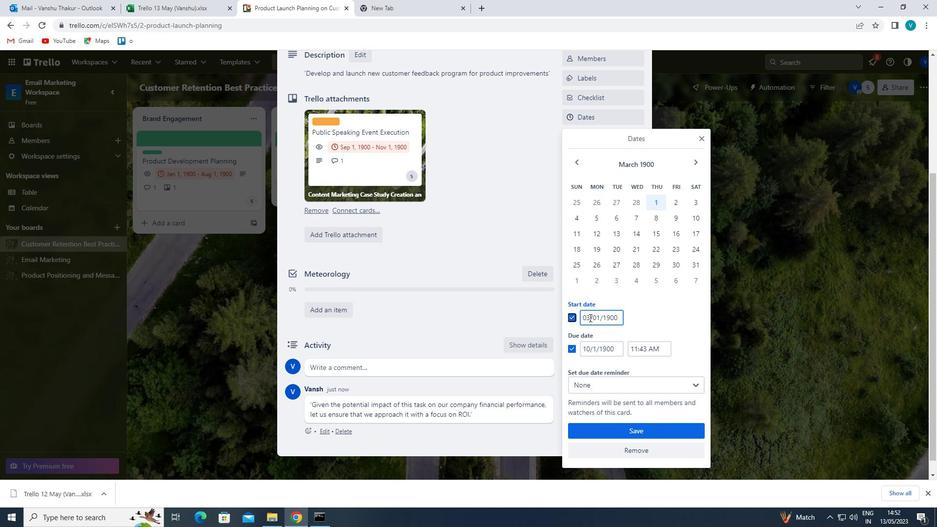 
Action: Mouse moved to (584, 316)
Screenshot: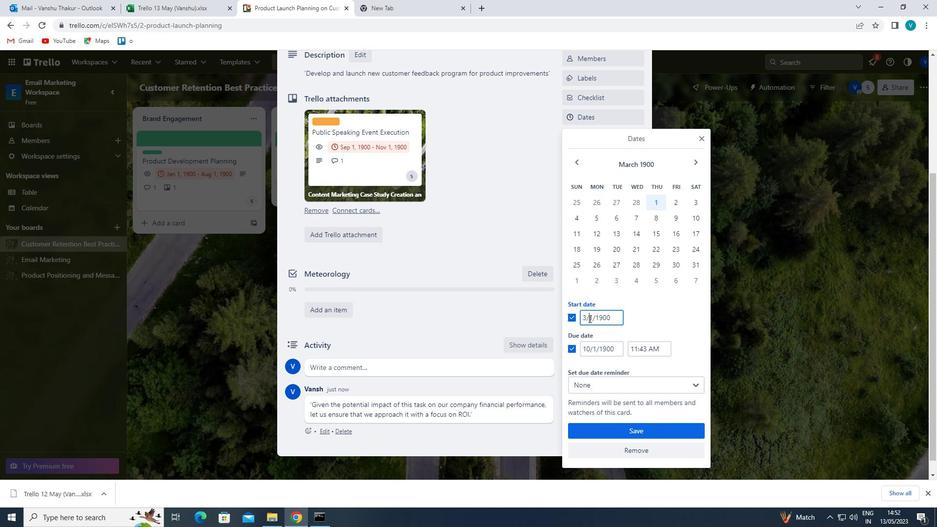 
Action: Mouse pressed left at (584, 316)
Screenshot: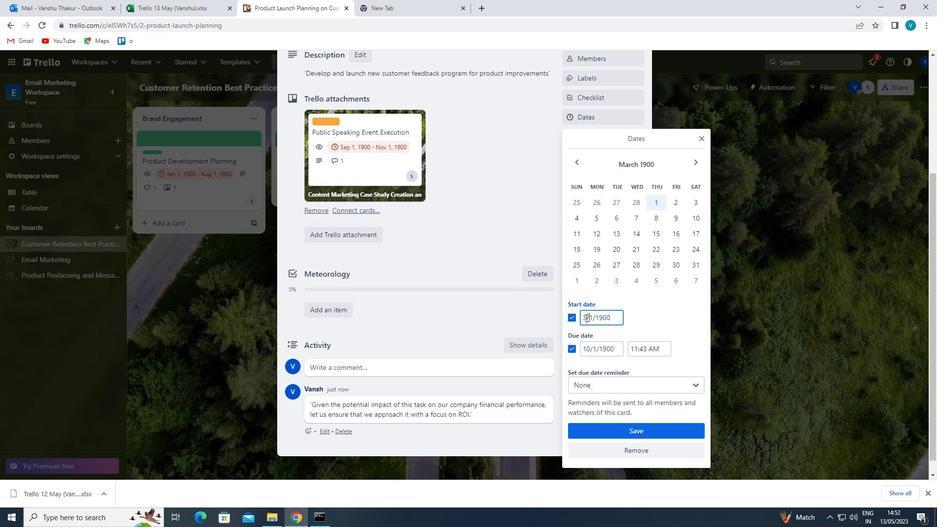 
Action: Mouse moved to (584, 315)
Screenshot: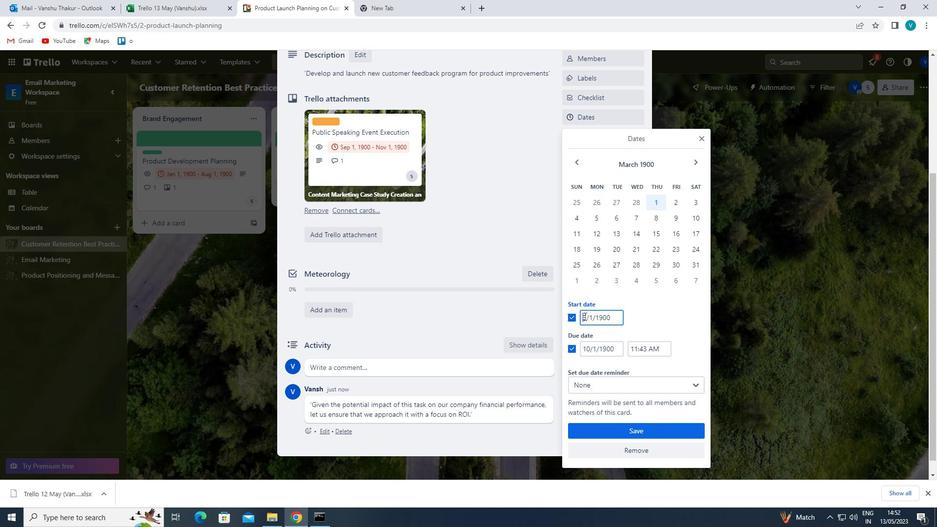 
Action: Mouse pressed left at (584, 315)
Screenshot: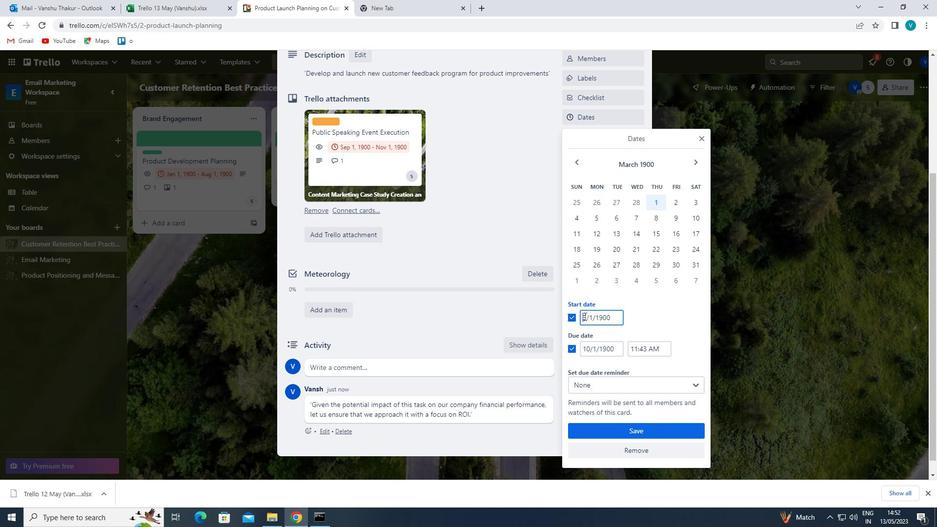 
Action: Mouse moved to (585, 315)
Screenshot: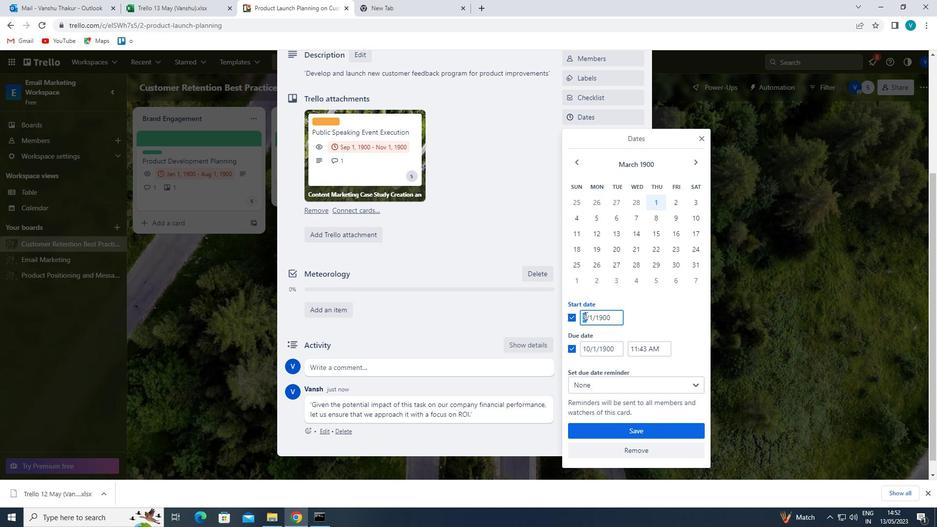 
Action: Mouse pressed left at (585, 315)
Screenshot: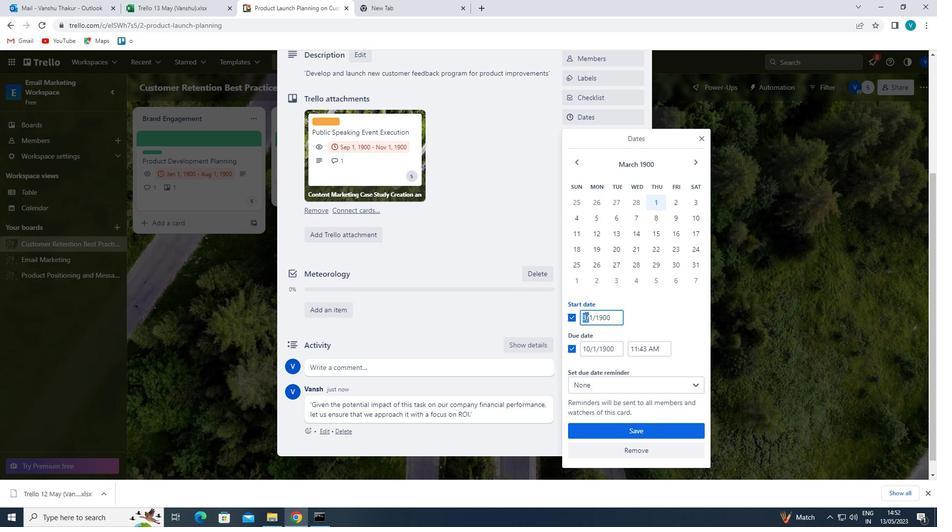 
Action: Mouse moved to (585, 315)
Screenshot: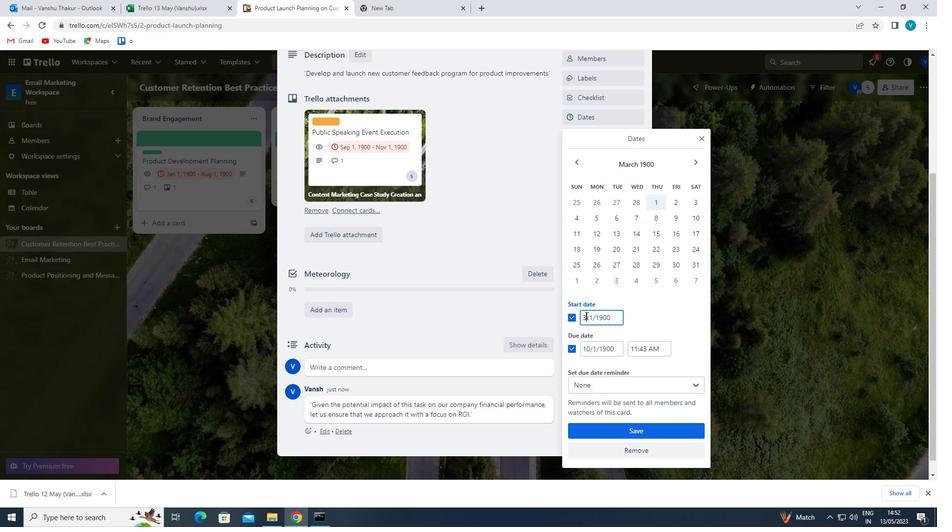 
Action: Mouse pressed left at (585, 315)
Screenshot: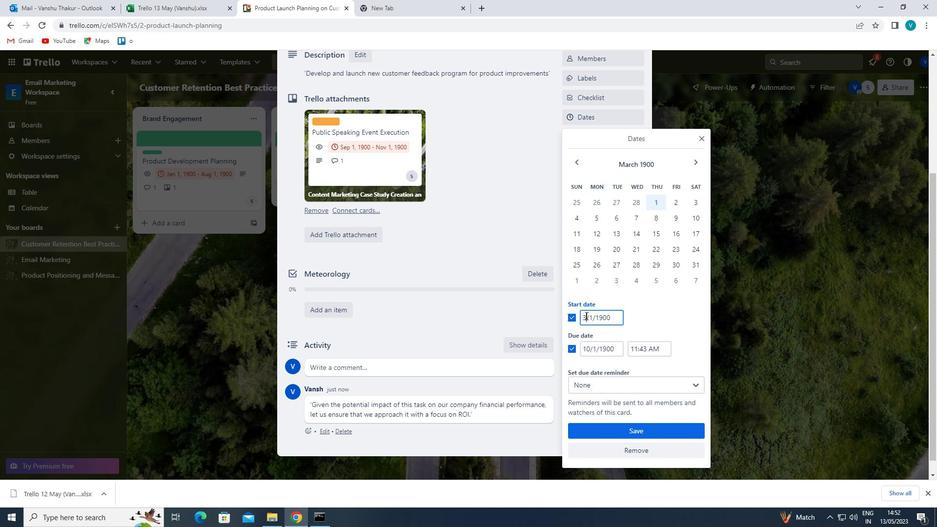 
Action: Mouse pressed left at (585, 315)
Screenshot: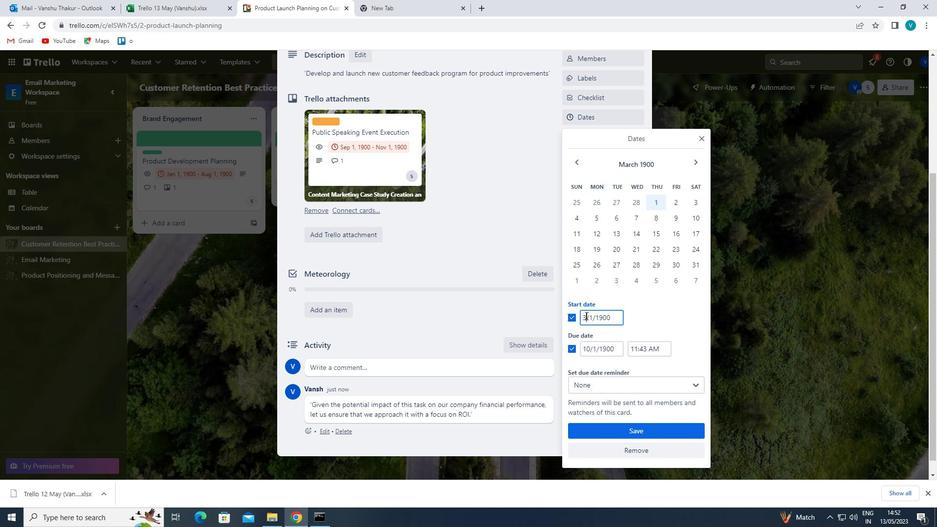 
Action: Mouse moved to (583, 315)
Screenshot: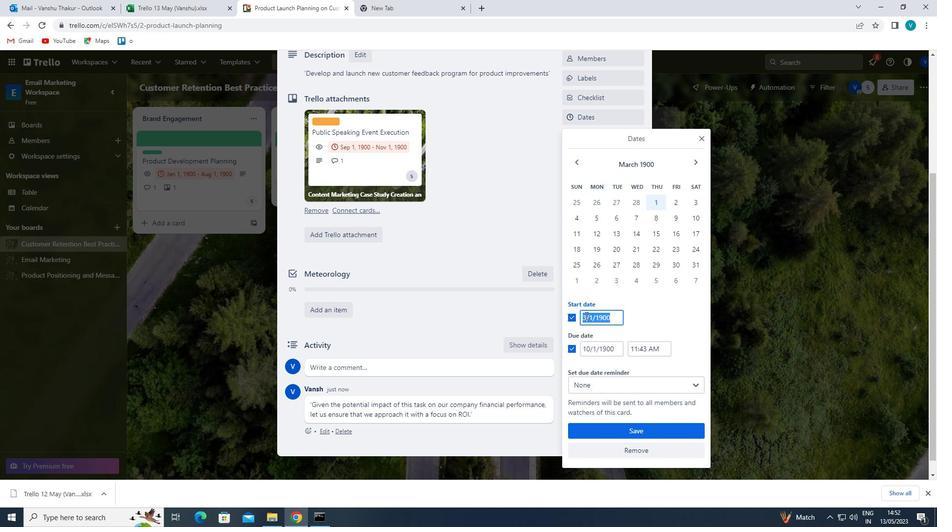 
Action: Mouse pressed left at (583, 315)
Screenshot: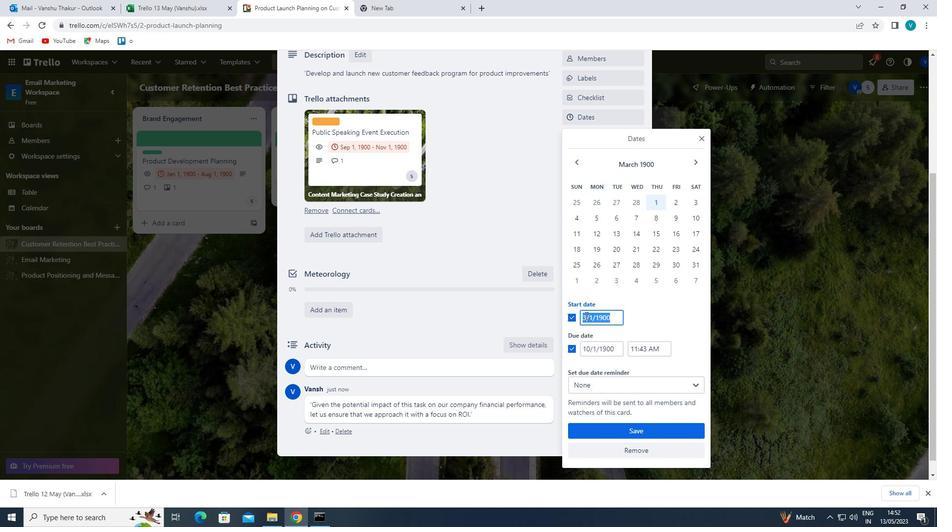 
Action: Mouse pressed left at (583, 315)
Screenshot: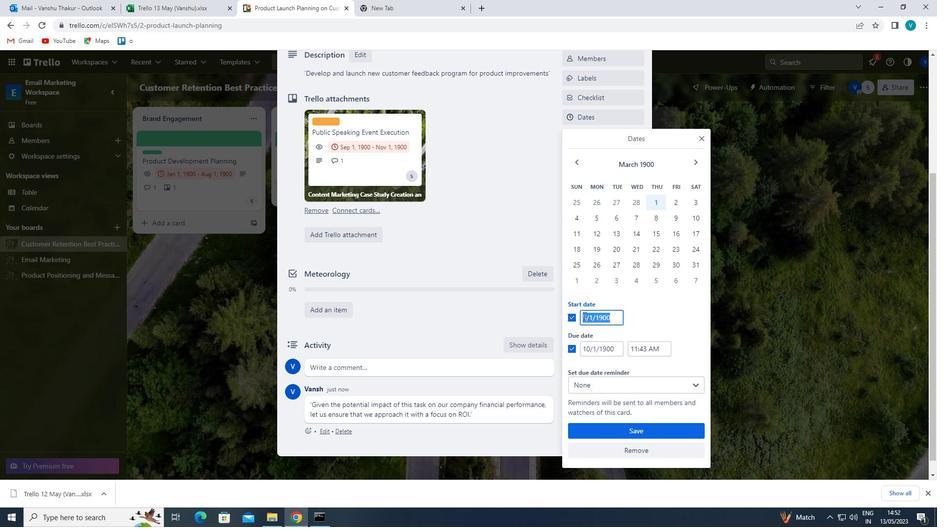 
Action: Mouse moved to (510, 276)
Screenshot: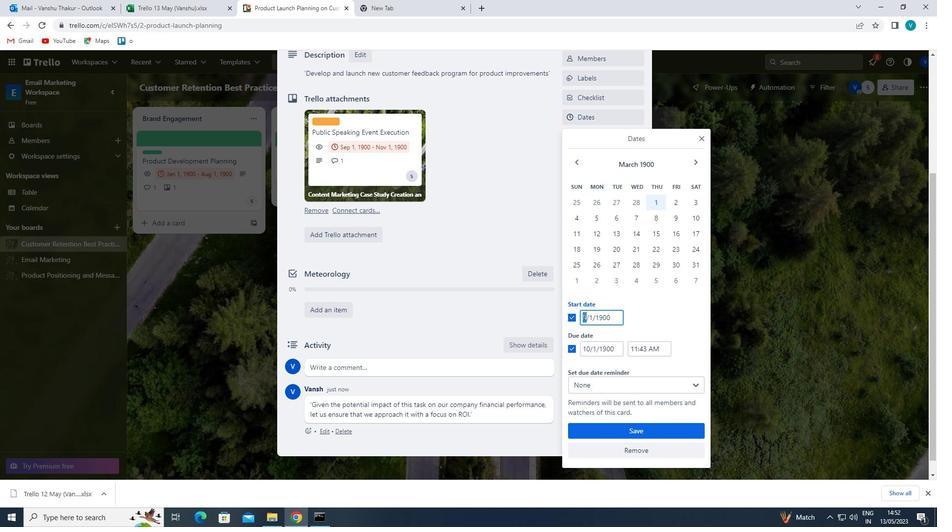 
Action: Key pressed 4
Screenshot: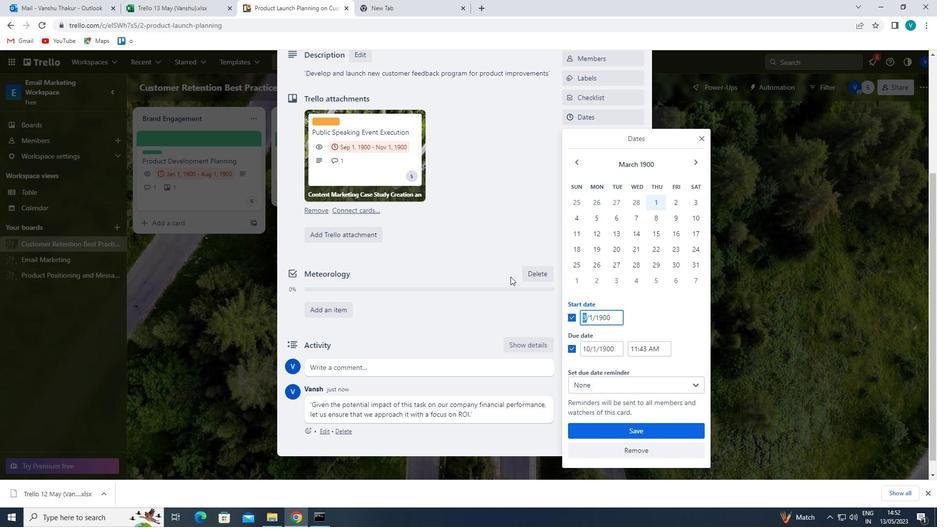 
Action: Mouse moved to (588, 346)
Screenshot: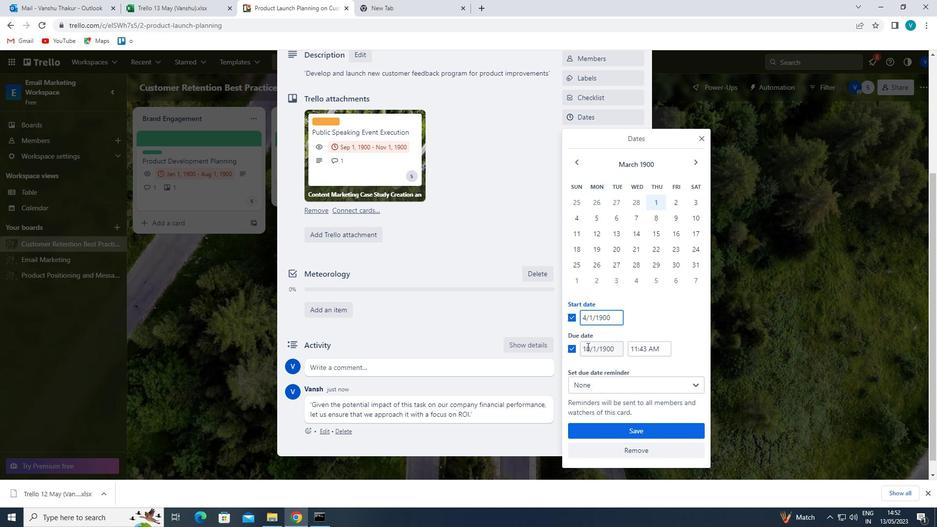 
Action: Mouse pressed left at (588, 346)
Screenshot: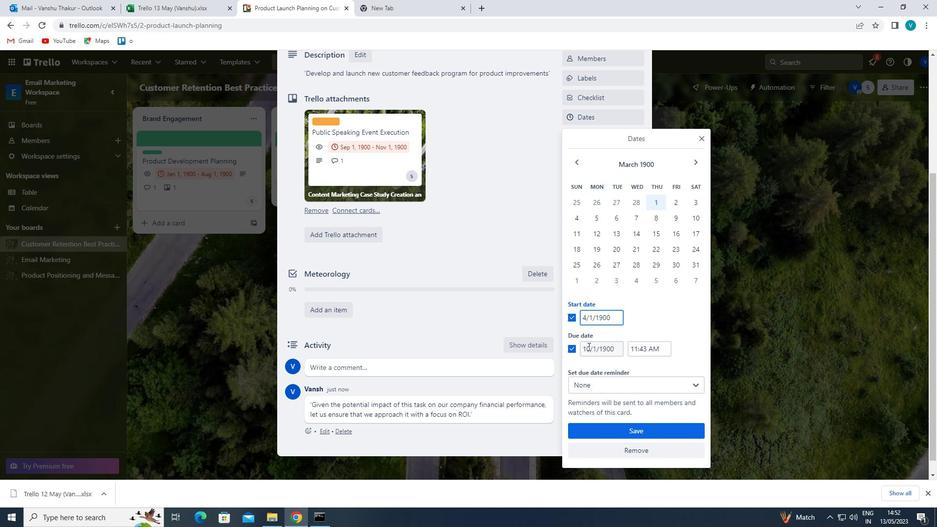 
Action: Mouse moved to (588, 348)
Screenshot: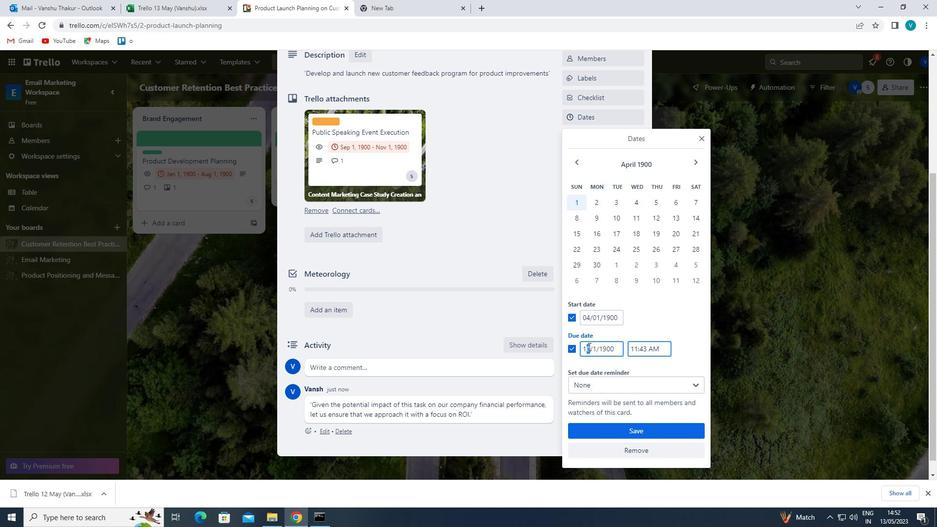 
Action: Key pressed 1
Screenshot: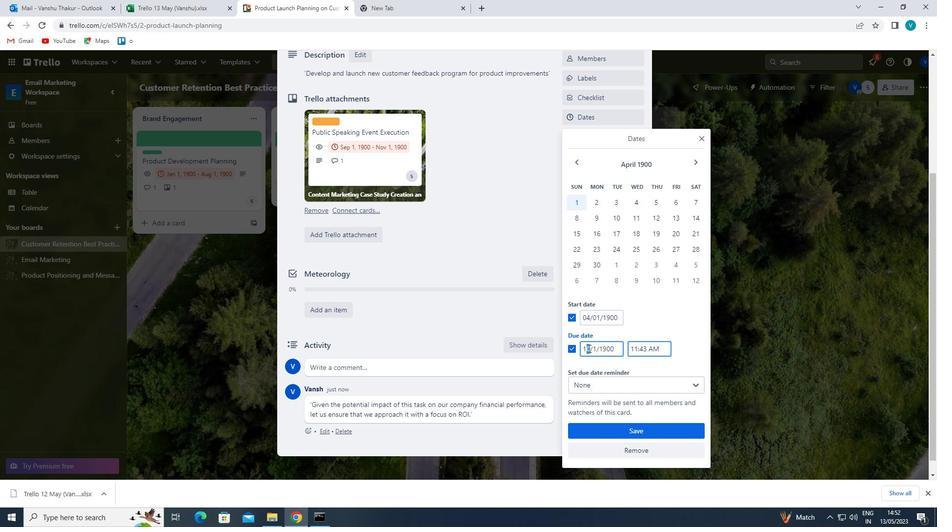 
Action: Mouse moved to (612, 431)
Screenshot: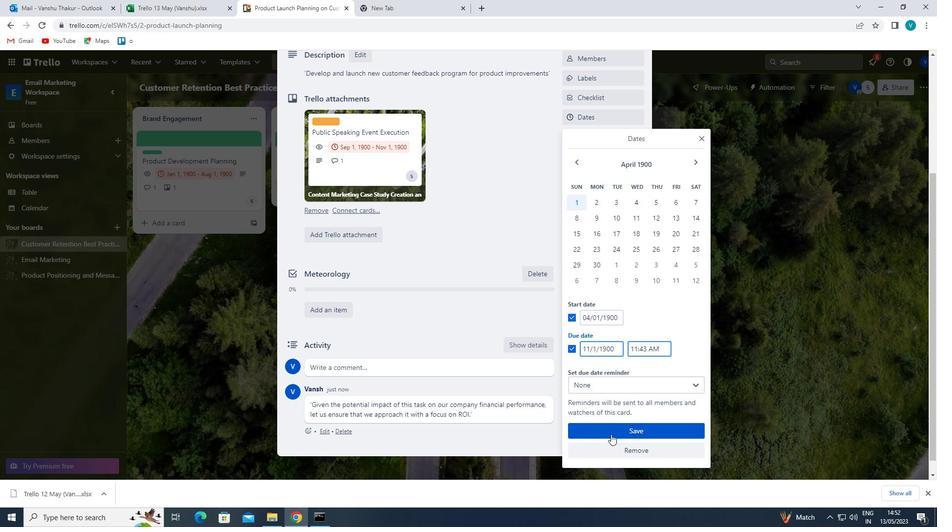 
Action: Mouse pressed left at (612, 431)
Screenshot: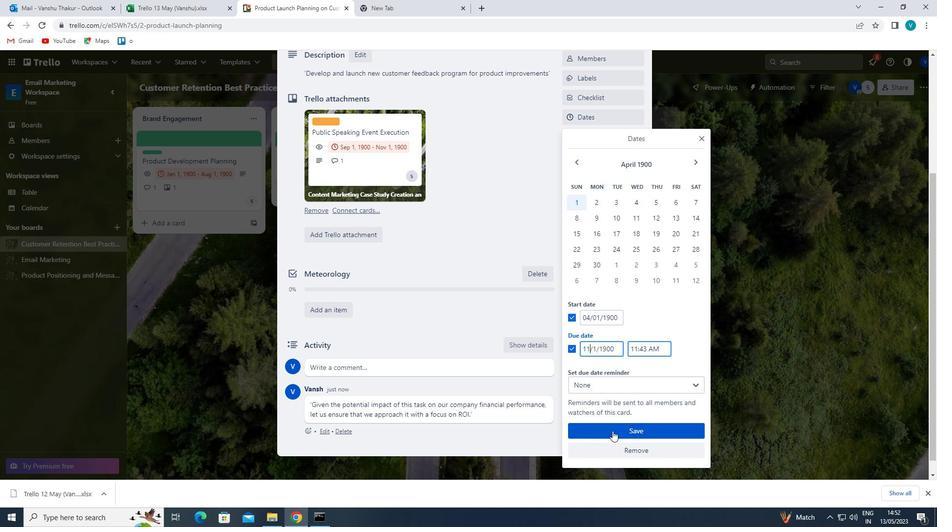 
Action: Mouse moved to (524, 350)
Screenshot: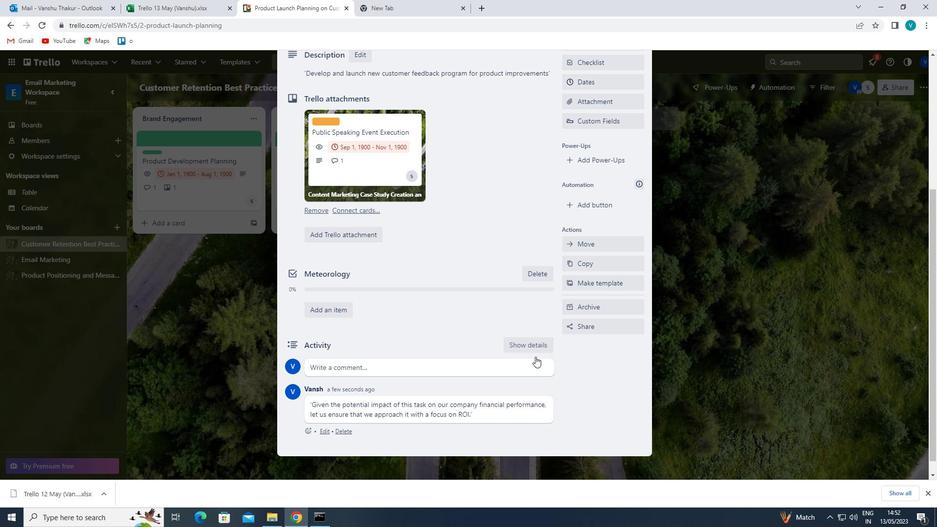 
